 Task: Plan a session to attend the tech conference.
Action: Mouse moved to (89, 127)
Screenshot: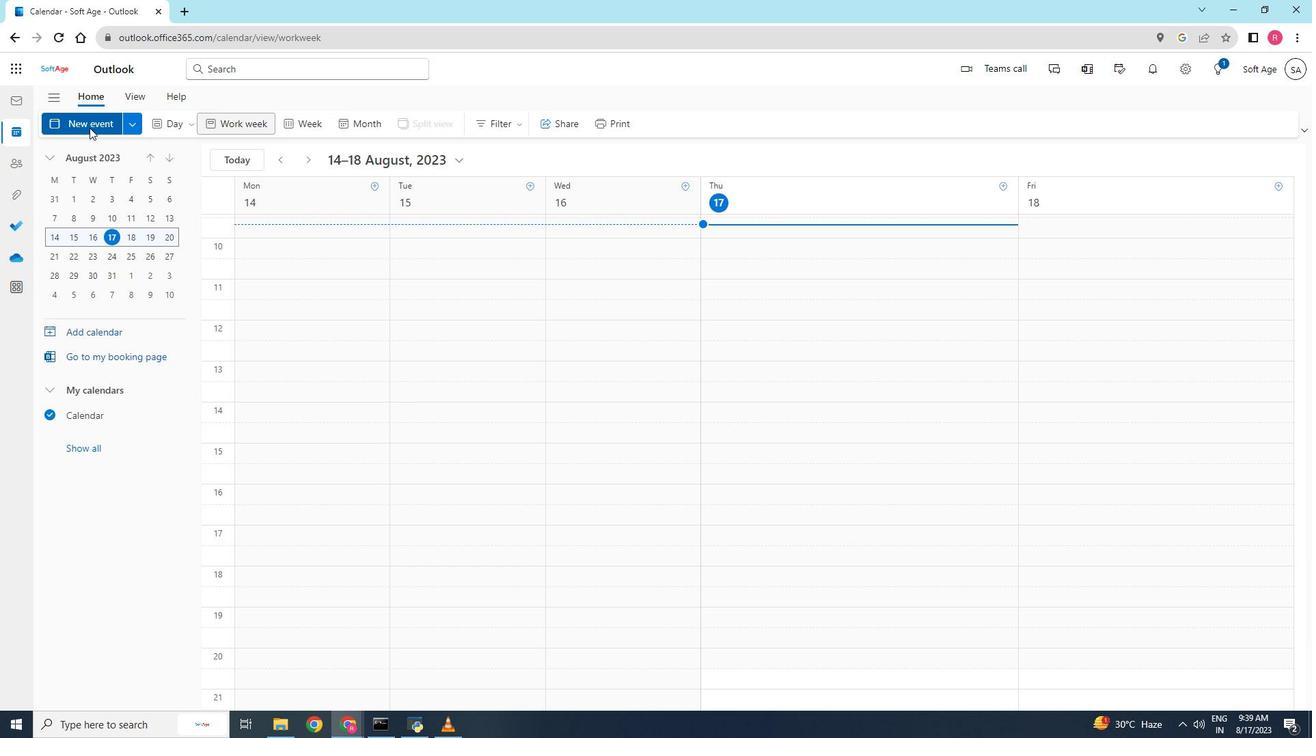 
Action: Mouse pressed left at (89, 127)
Screenshot: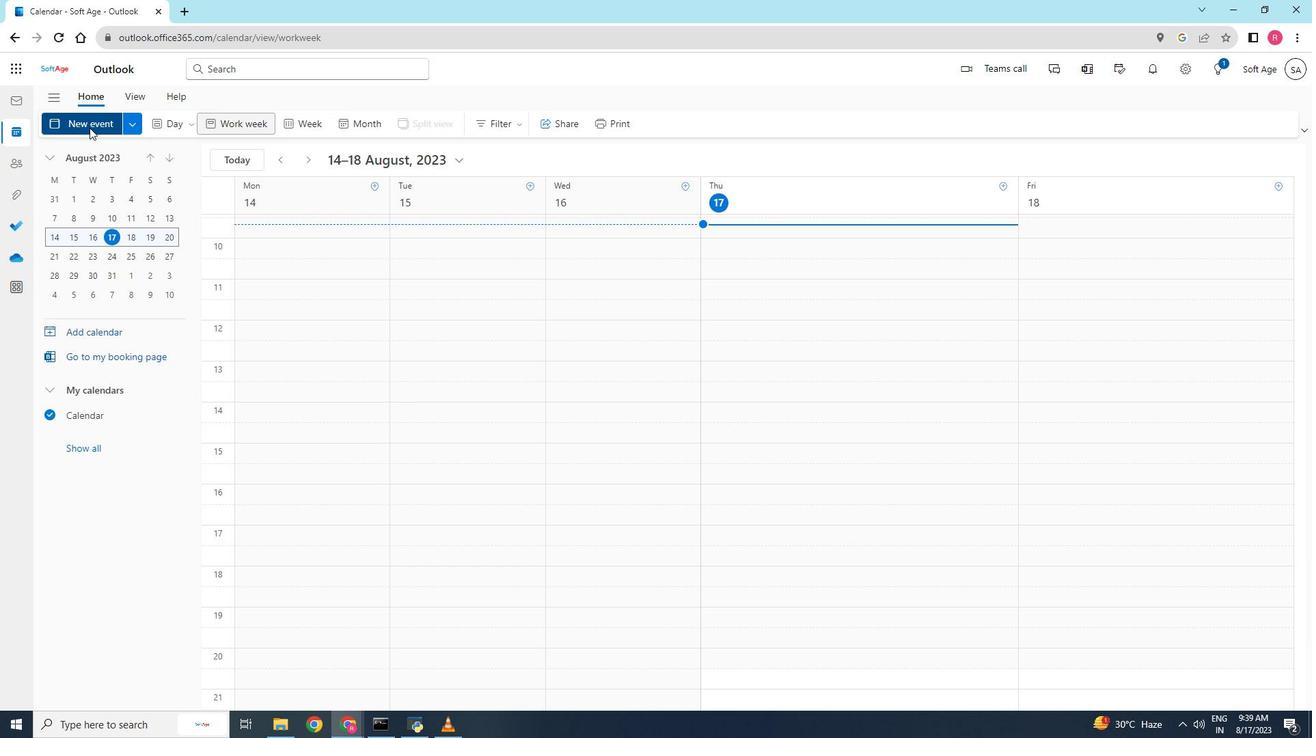 
Action: Mouse moved to (421, 209)
Screenshot: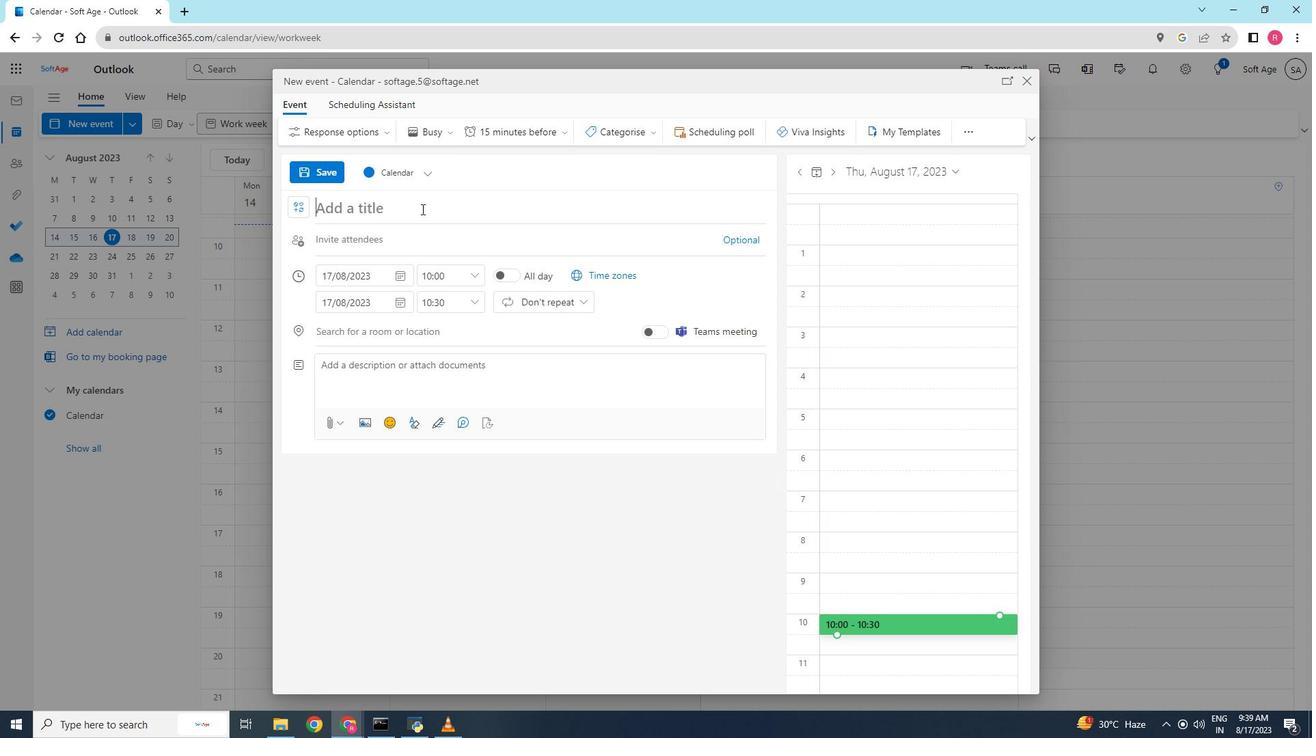 
Action: Mouse pressed left at (421, 209)
Screenshot: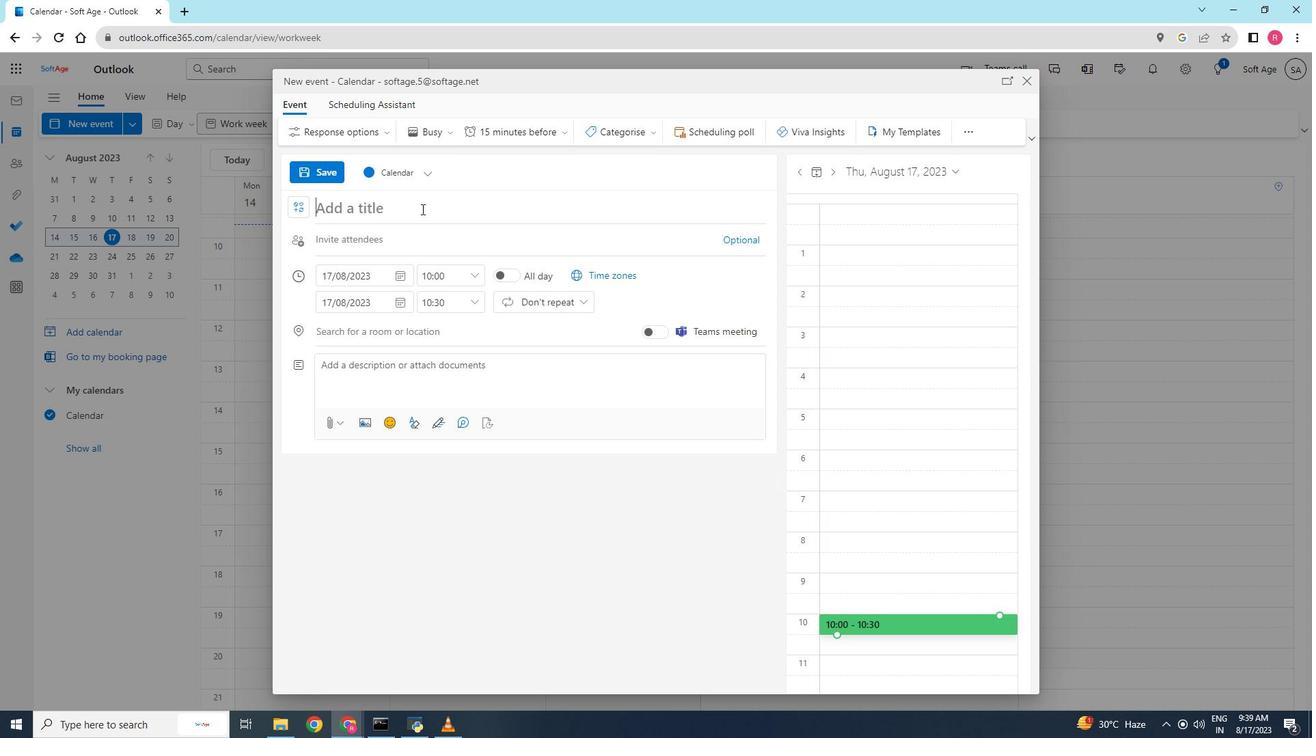 
Action: Key pressed <Key.shift>Tech<Key.space><Key.shift><Key.shift><Key.shift><Key.shift>Conference.
Screenshot: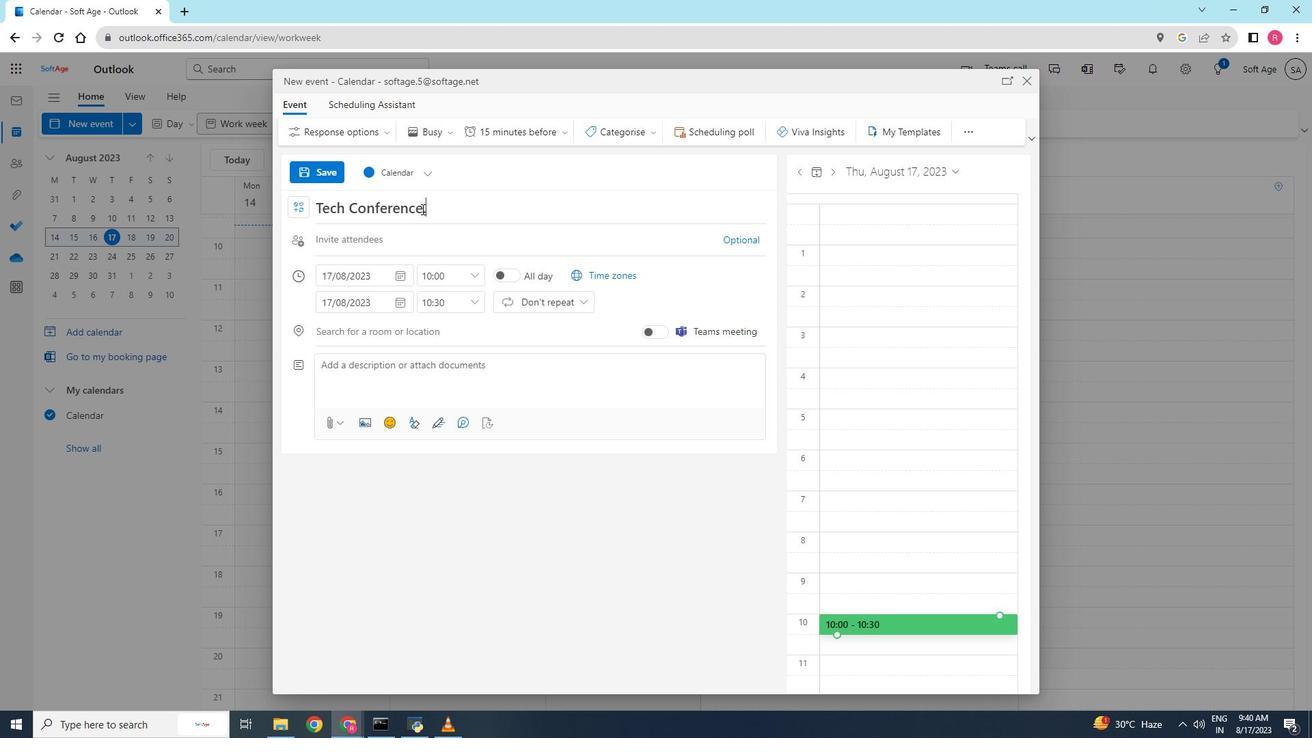 
Action: Mouse moved to (416, 239)
Screenshot: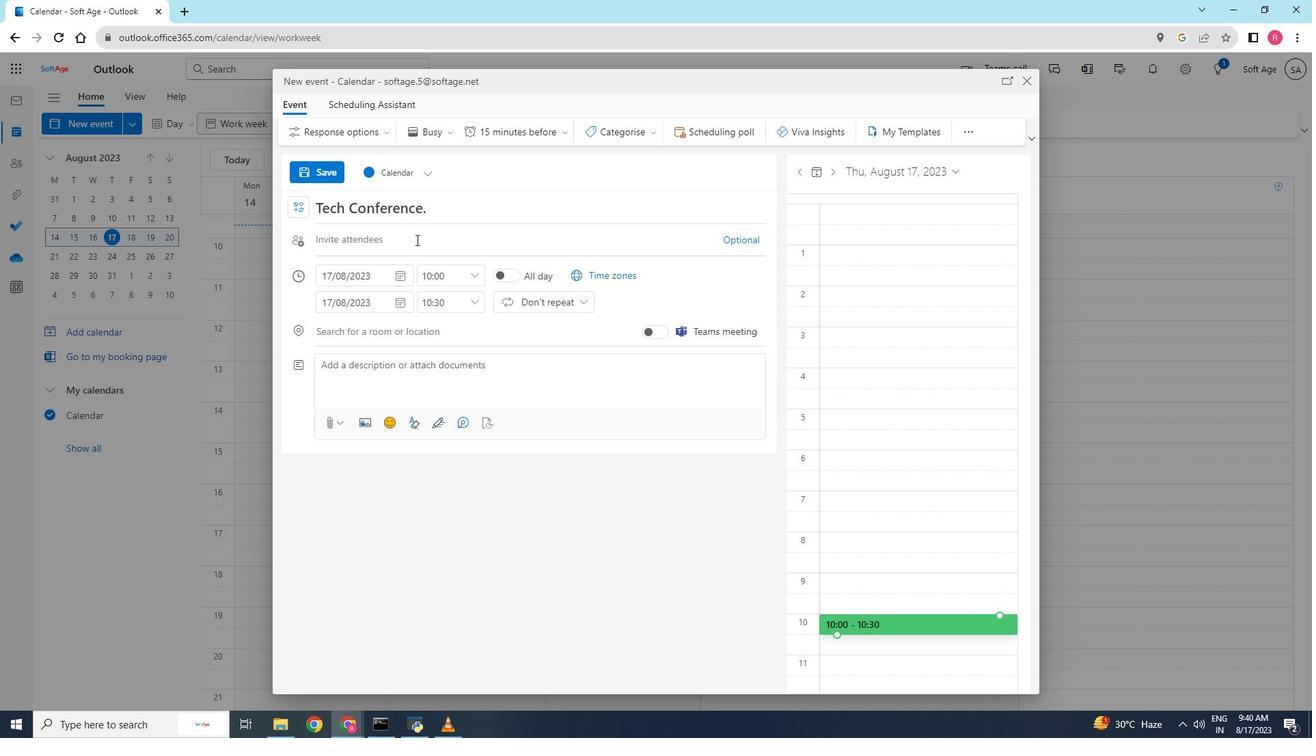 
Action: Mouse pressed left at (416, 239)
Screenshot: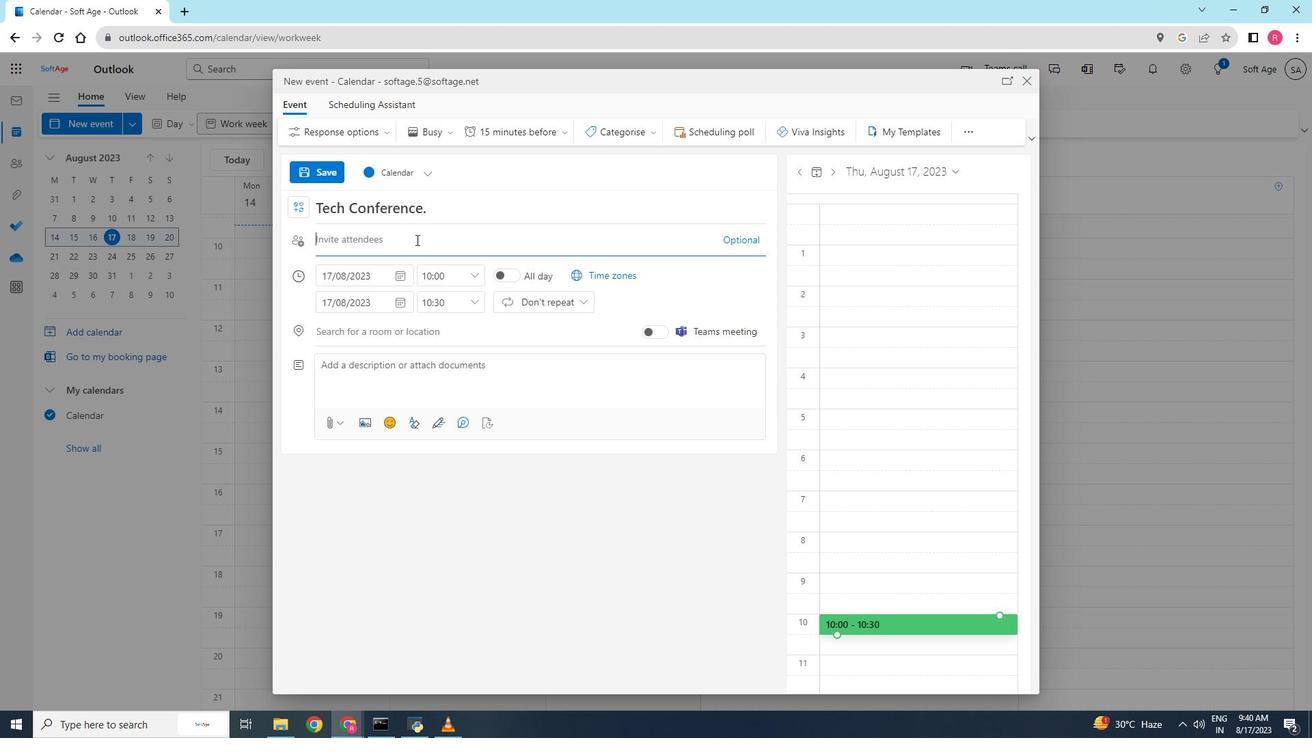 
Action: Mouse moved to (407, 436)
Screenshot: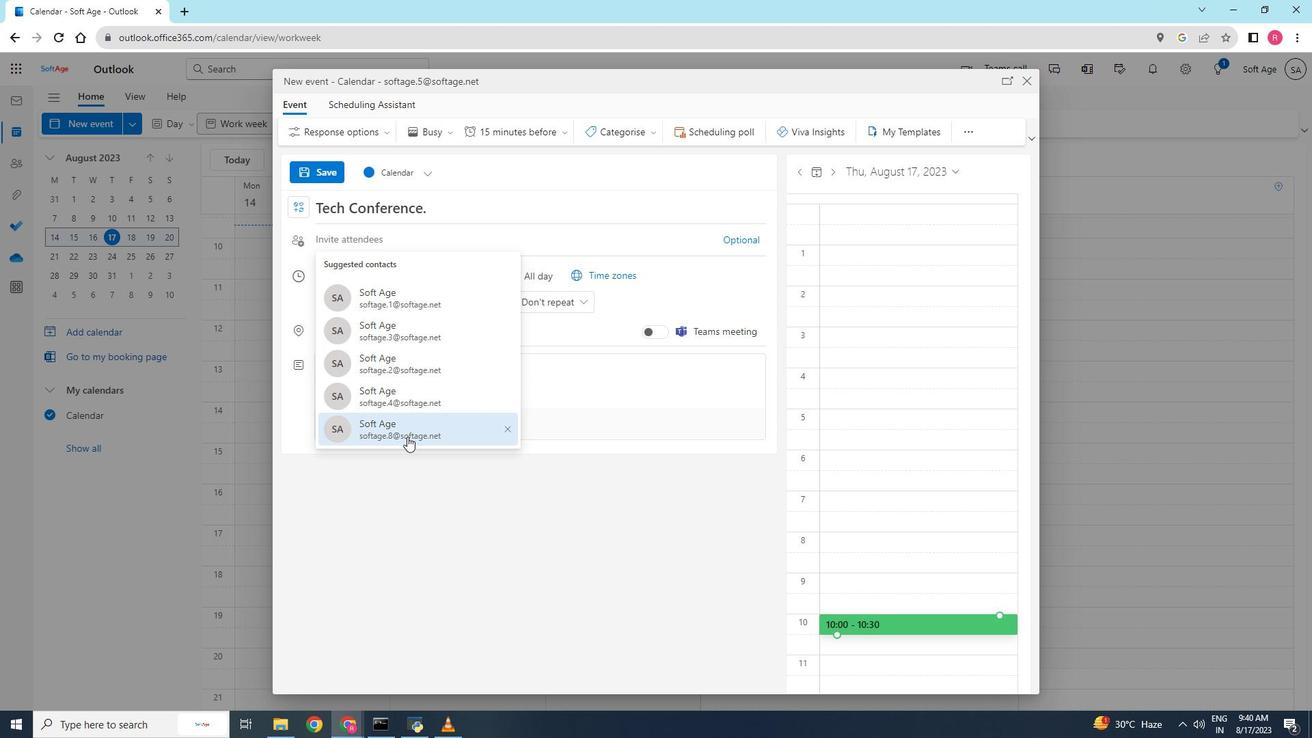 
Action: Mouse pressed left at (407, 436)
Screenshot: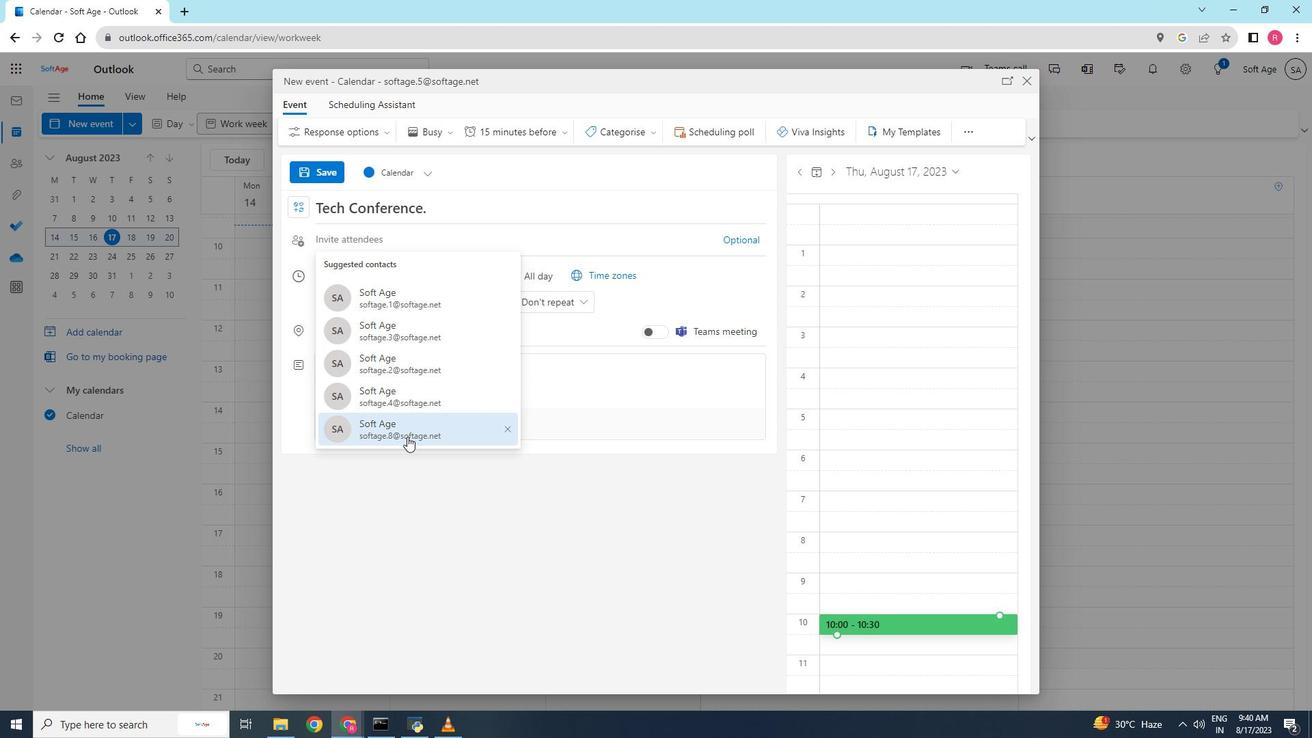 
Action: Mouse moved to (379, 313)
Screenshot: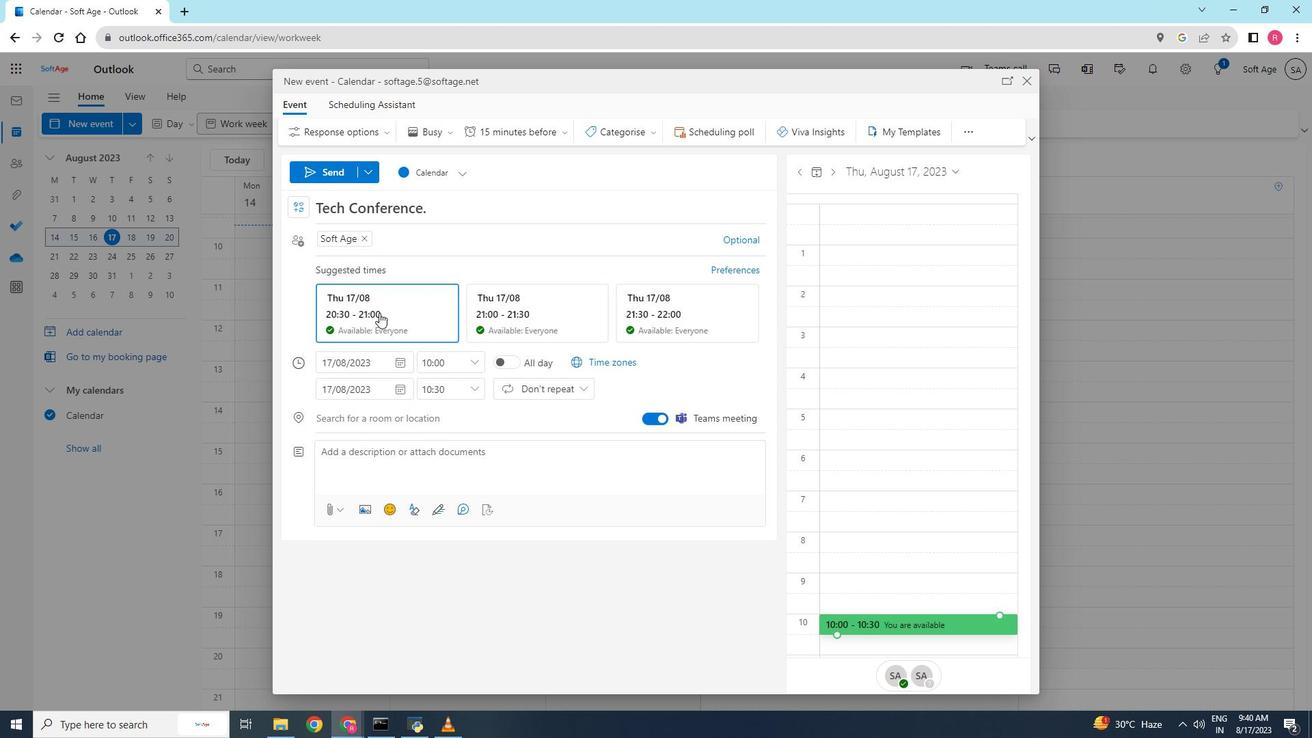 
Action: Mouse pressed left at (379, 313)
Screenshot: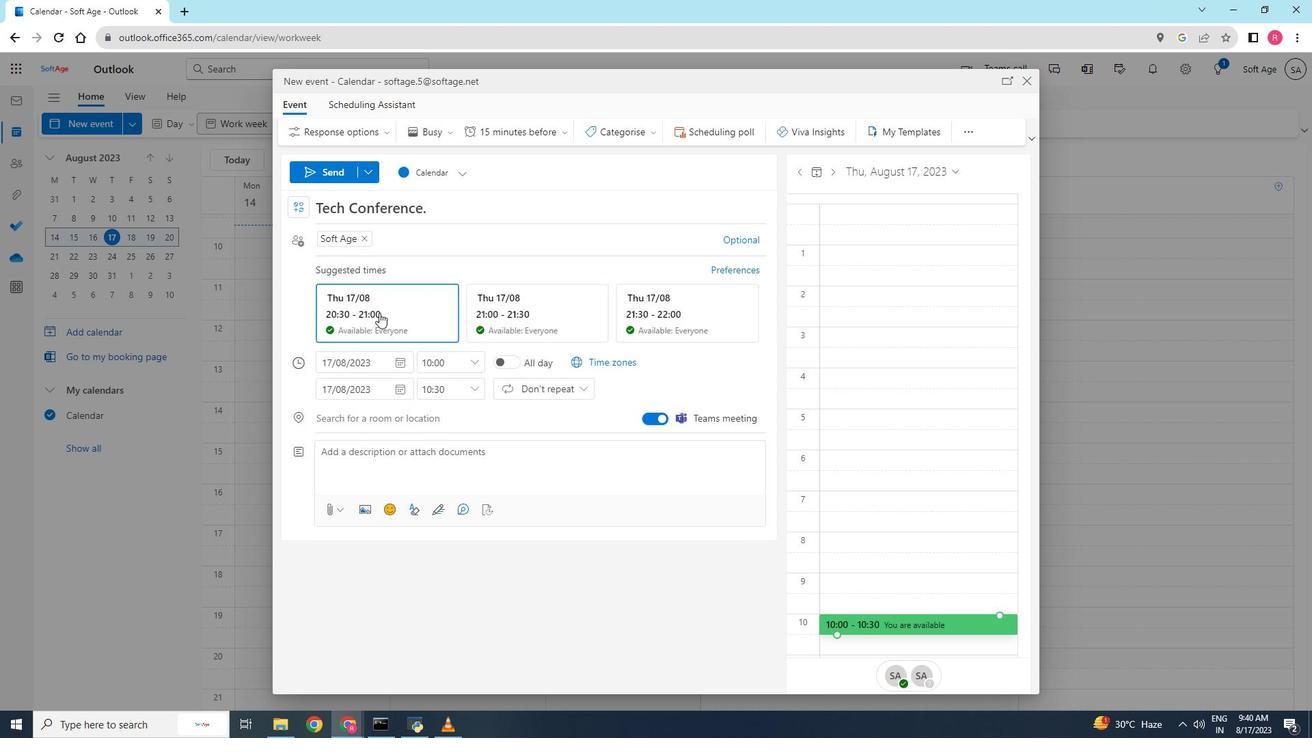 
Action: Mouse moved to (369, 362)
Screenshot: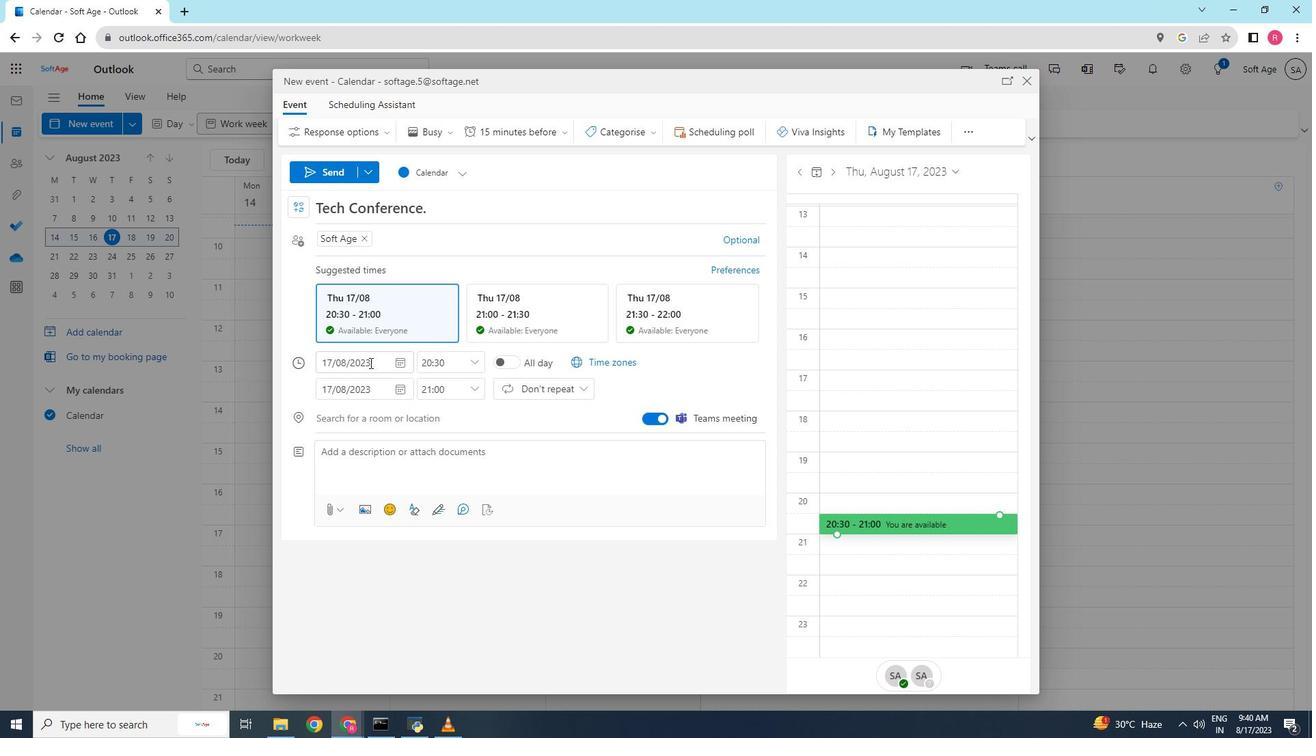 
Action: Mouse pressed left at (369, 362)
Screenshot: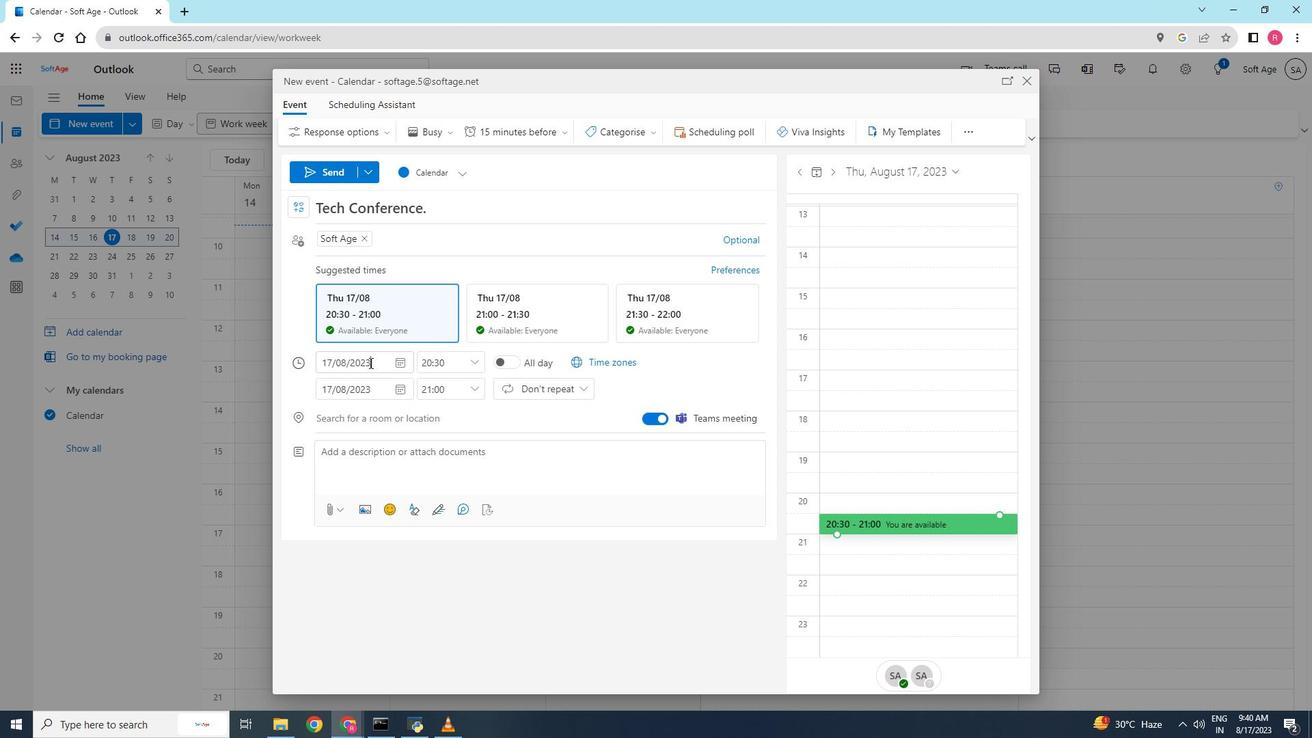 
Action: Mouse moved to (414, 486)
Screenshot: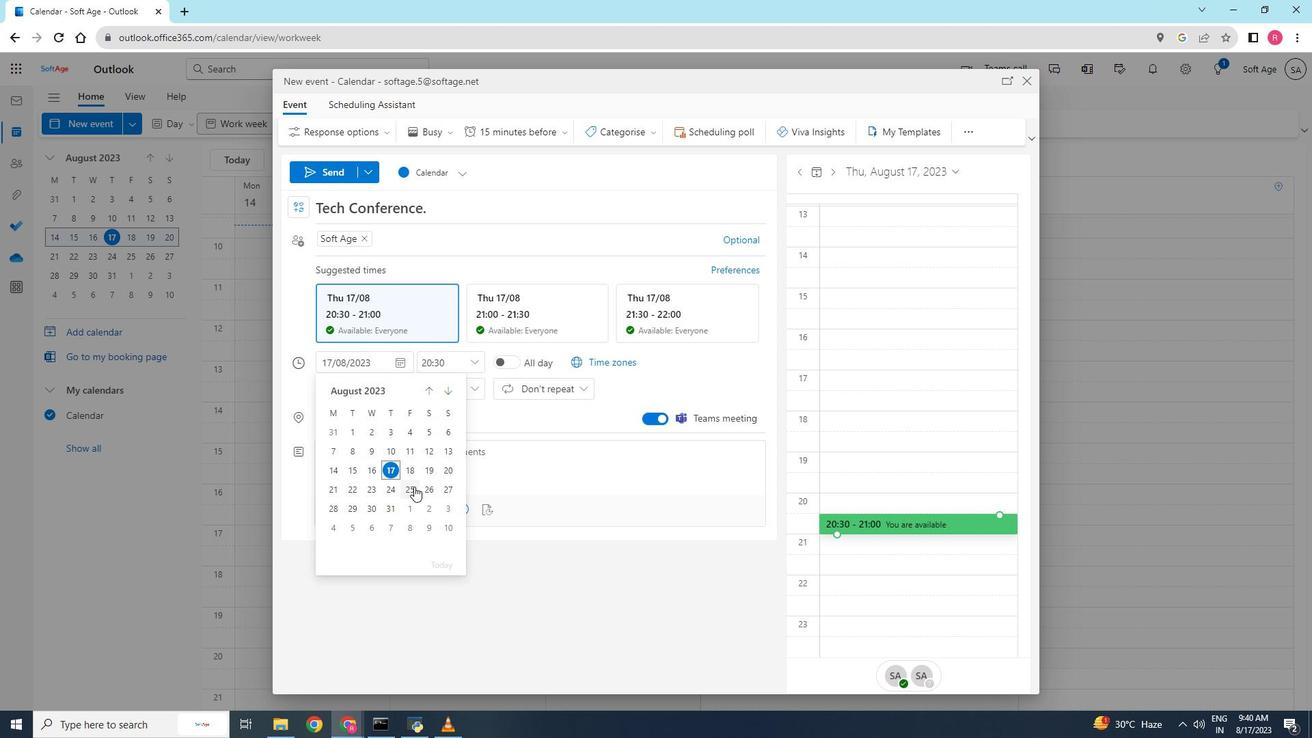 
Action: Mouse pressed left at (414, 486)
Screenshot: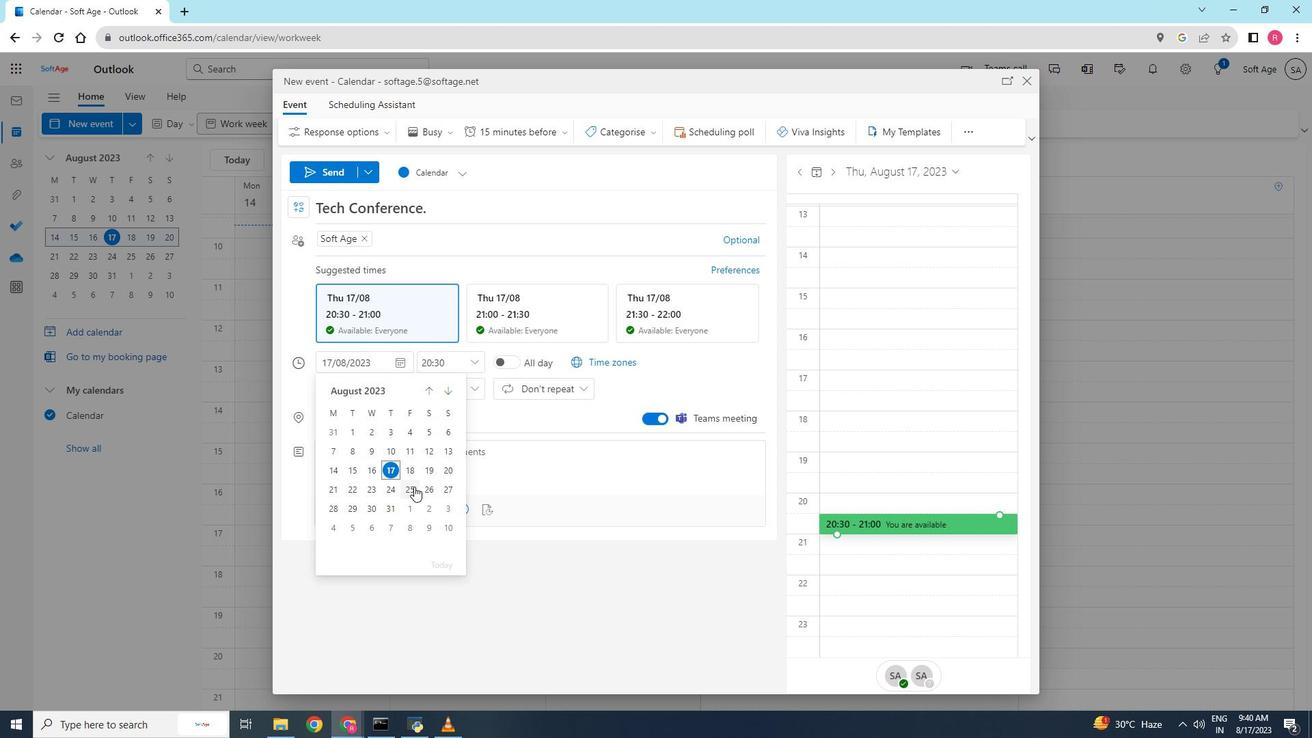 
Action: Mouse moved to (473, 349)
Screenshot: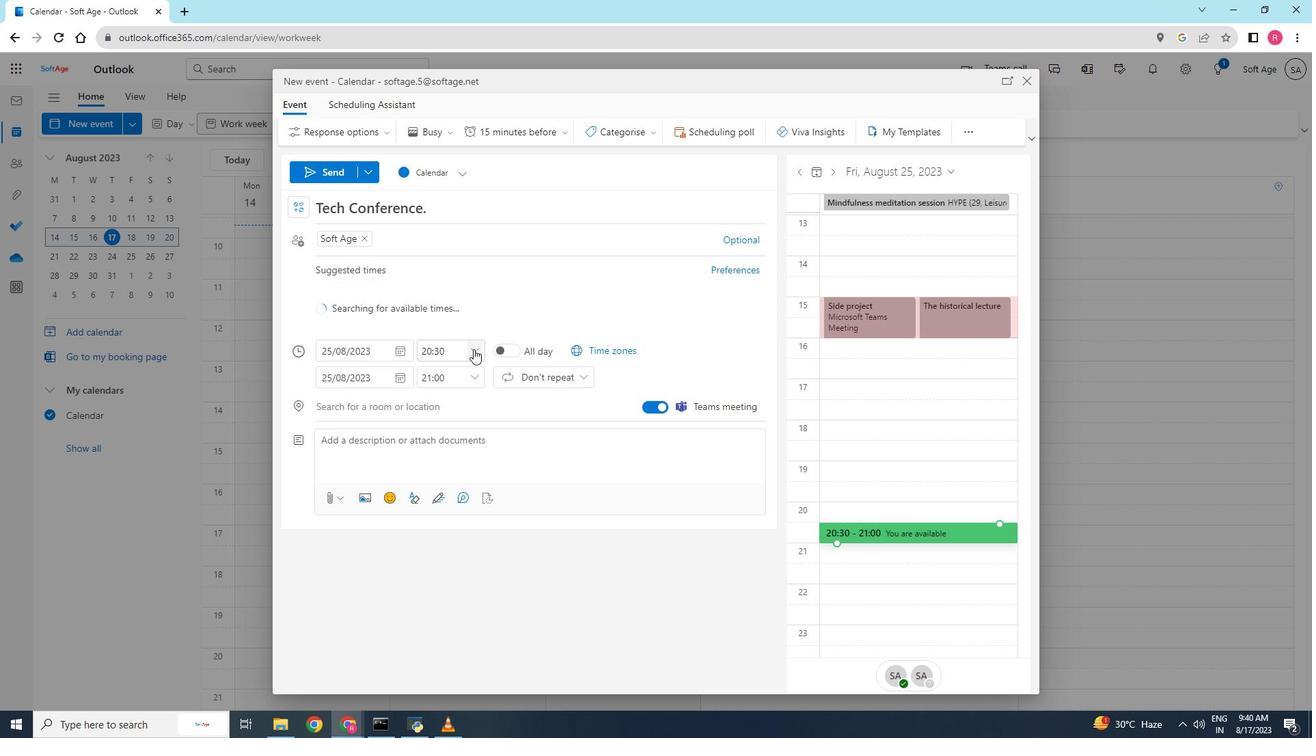 
Action: Mouse pressed left at (473, 349)
Screenshot: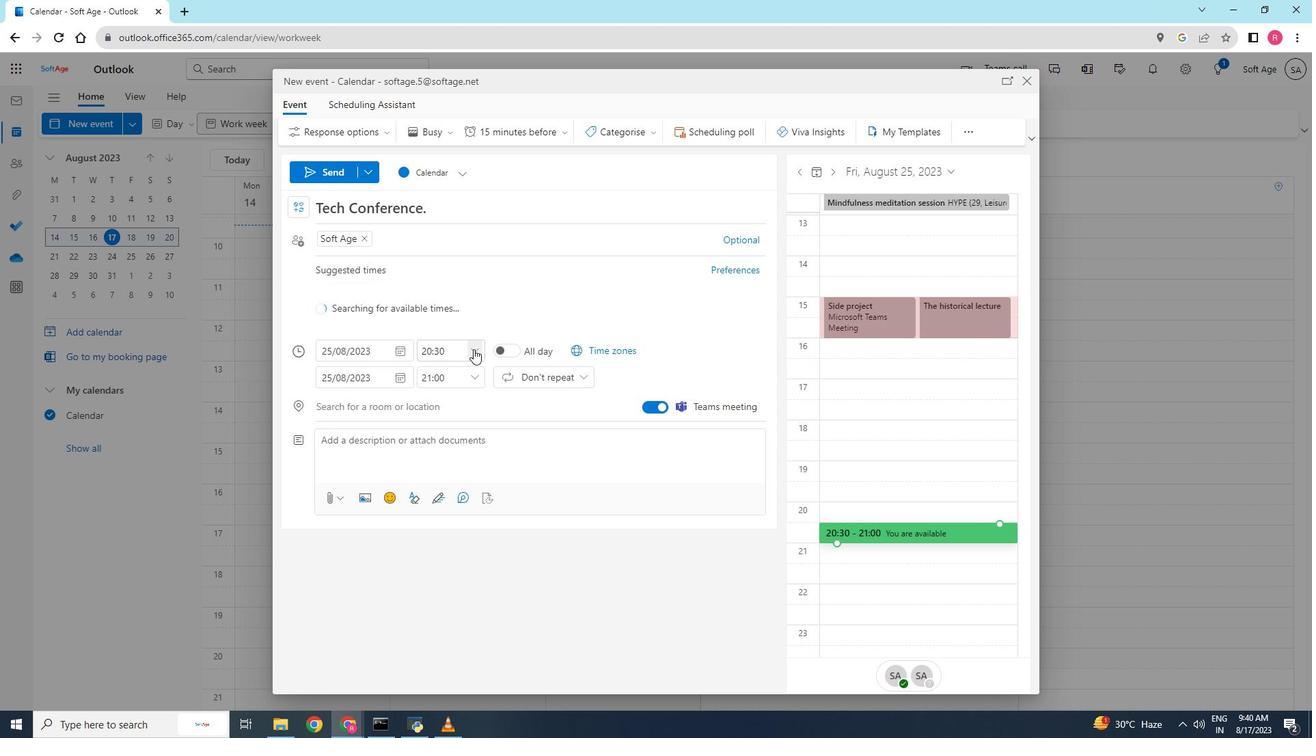 
Action: Mouse moved to (436, 447)
Screenshot: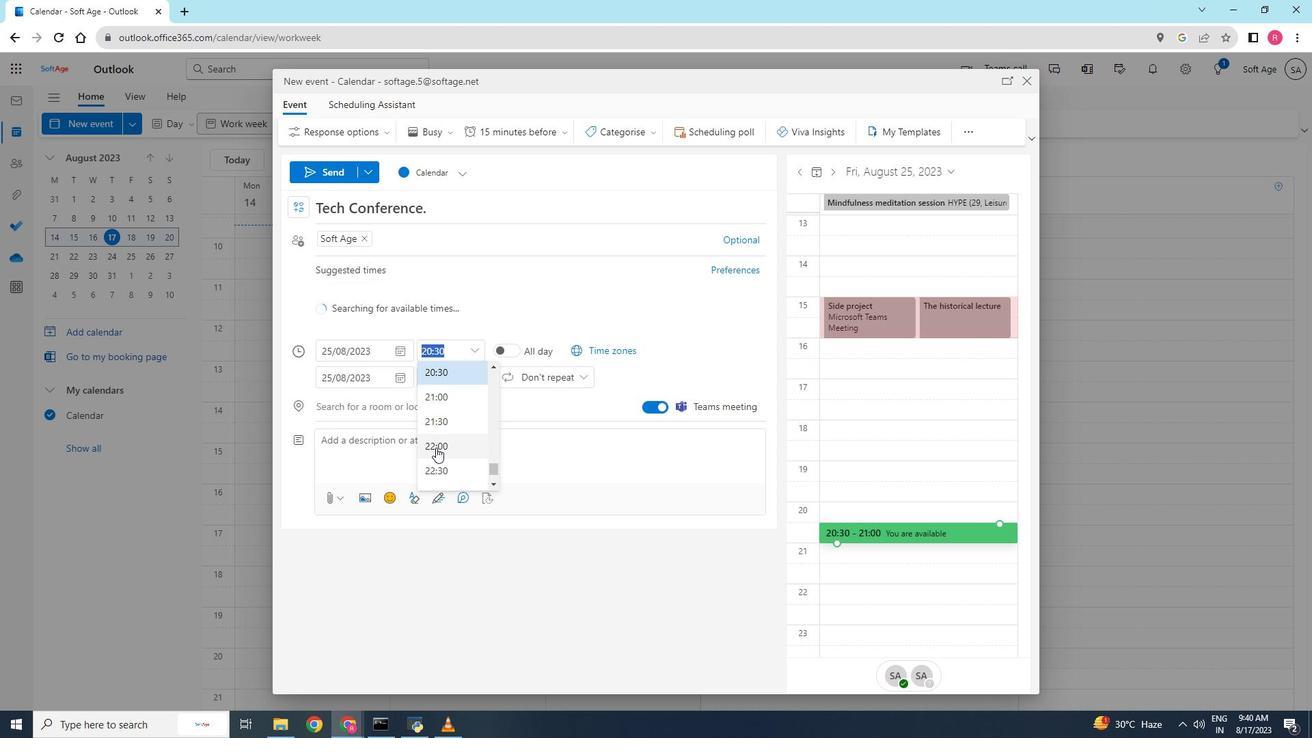 
Action: Mouse pressed left at (436, 447)
Screenshot: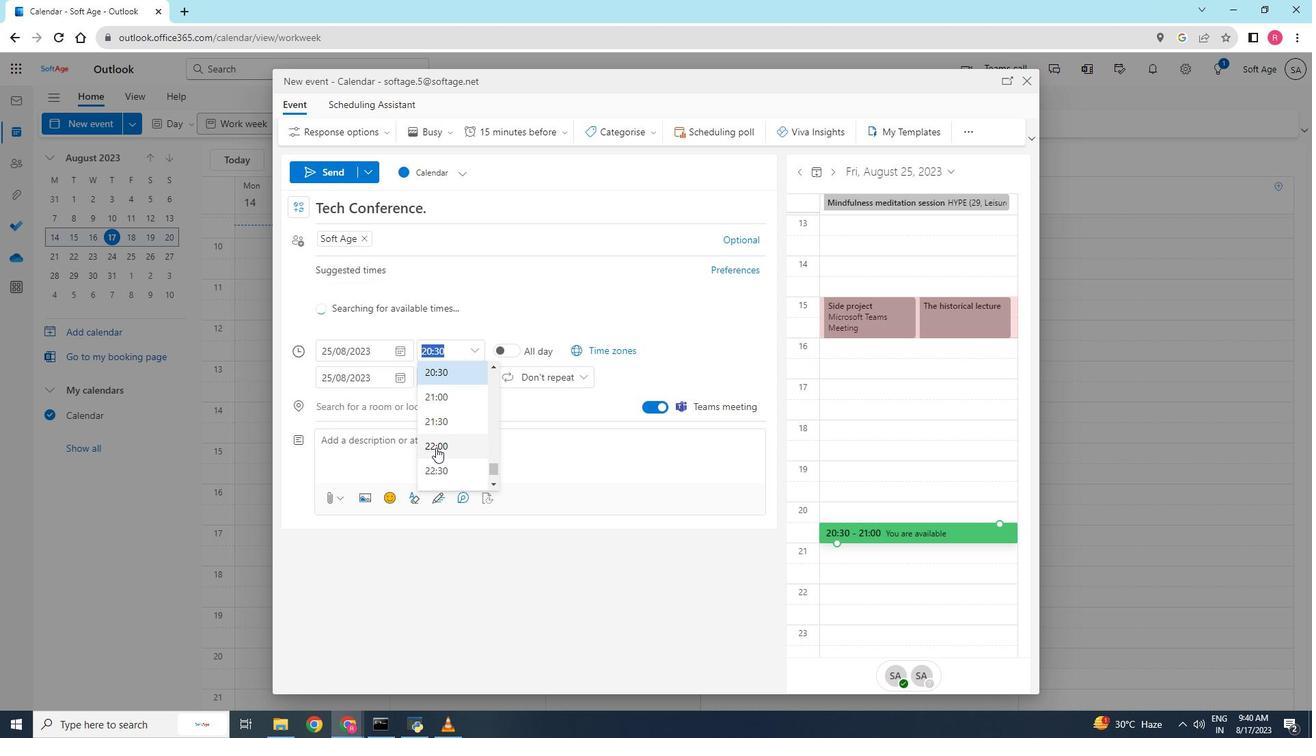 
Action: Mouse moved to (369, 382)
Screenshot: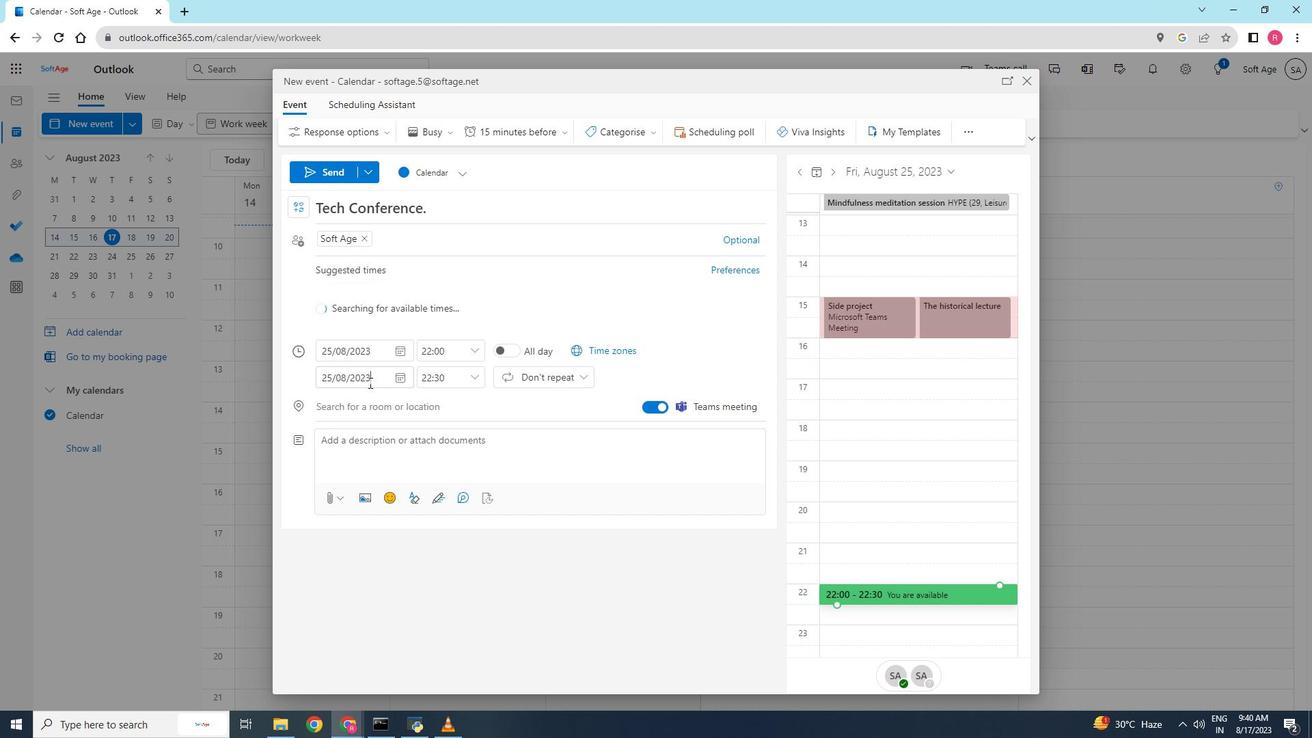 
Action: Mouse pressed left at (369, 382)
Screenshot: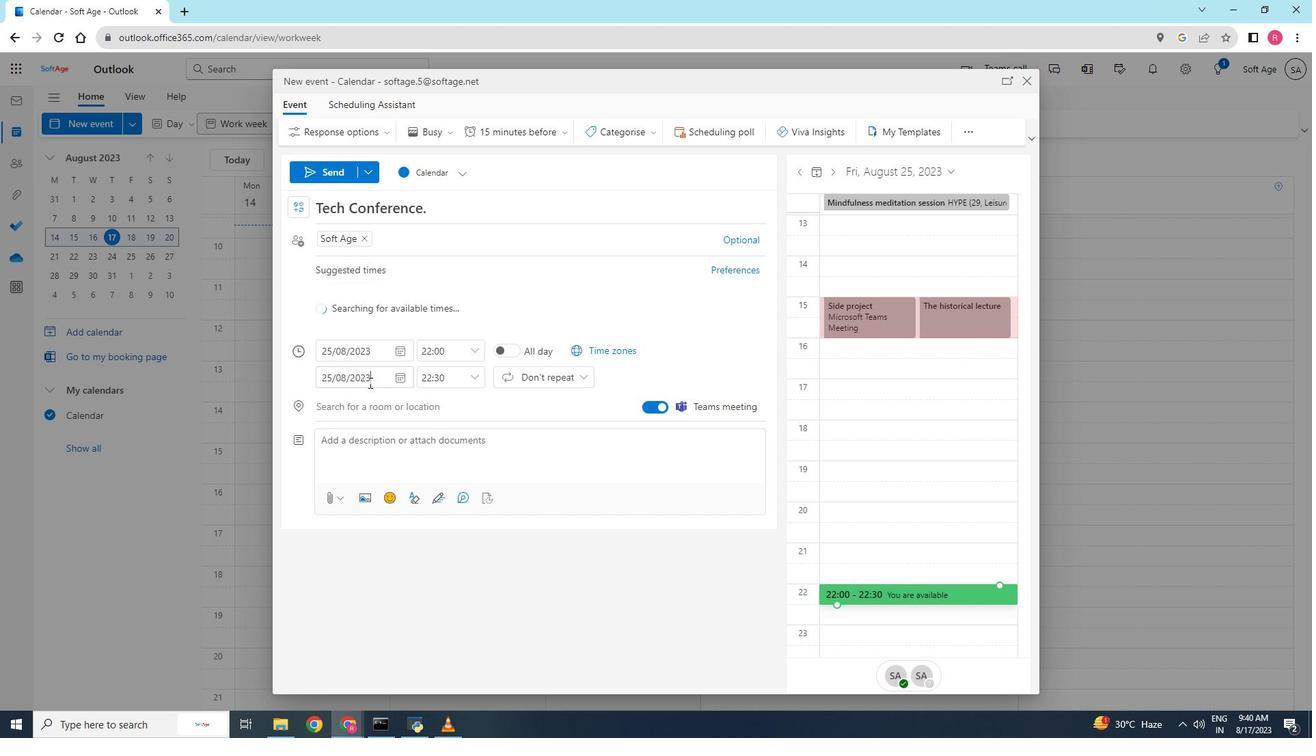 
Action: Mouse moved to (377, 522)
Screenshot: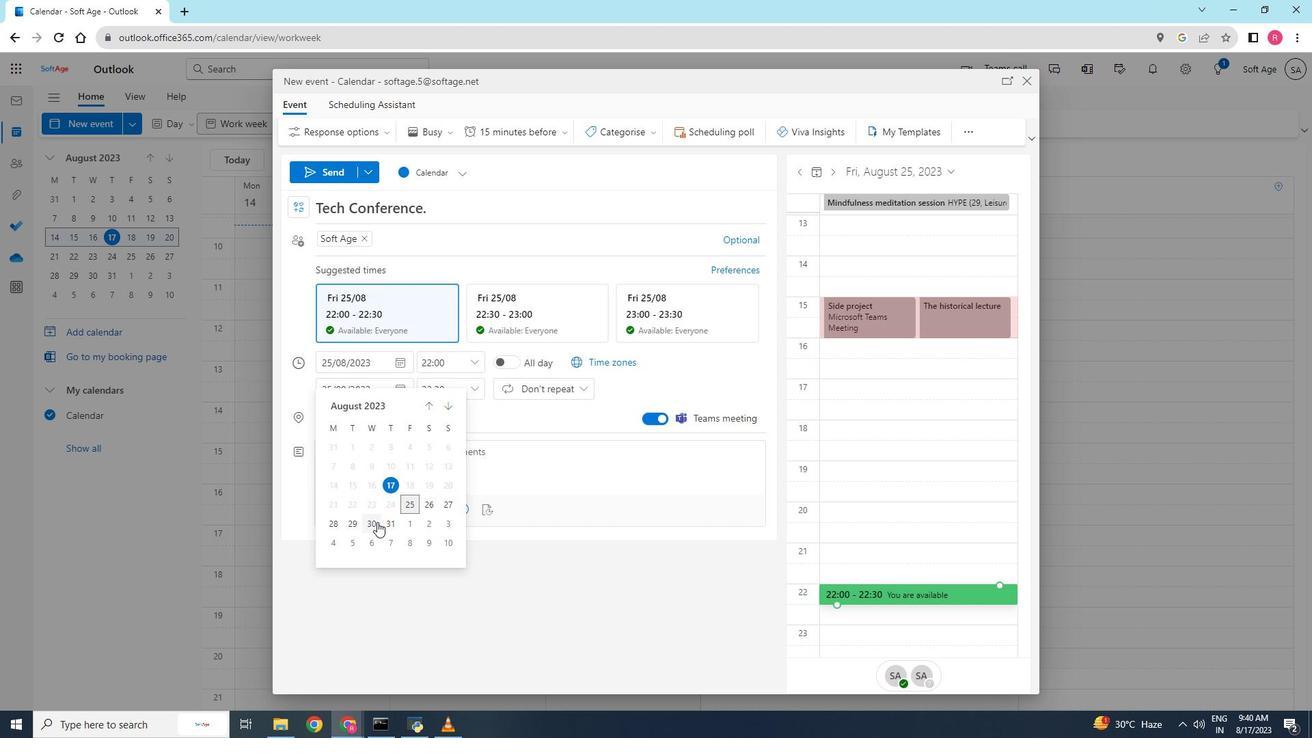 
Action: Mouse pressed left at (377, 522)
Screenshot: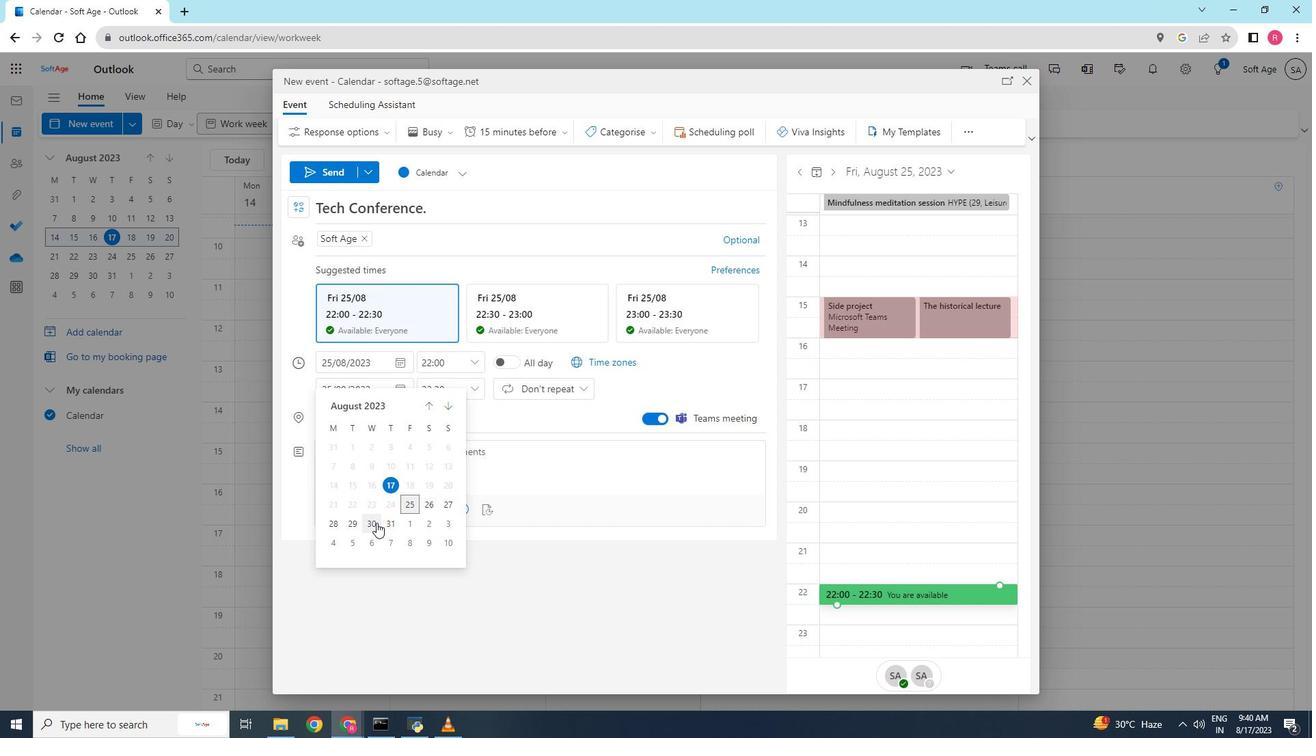 
Action: Mouse moved to (467, 379)
Screenshot: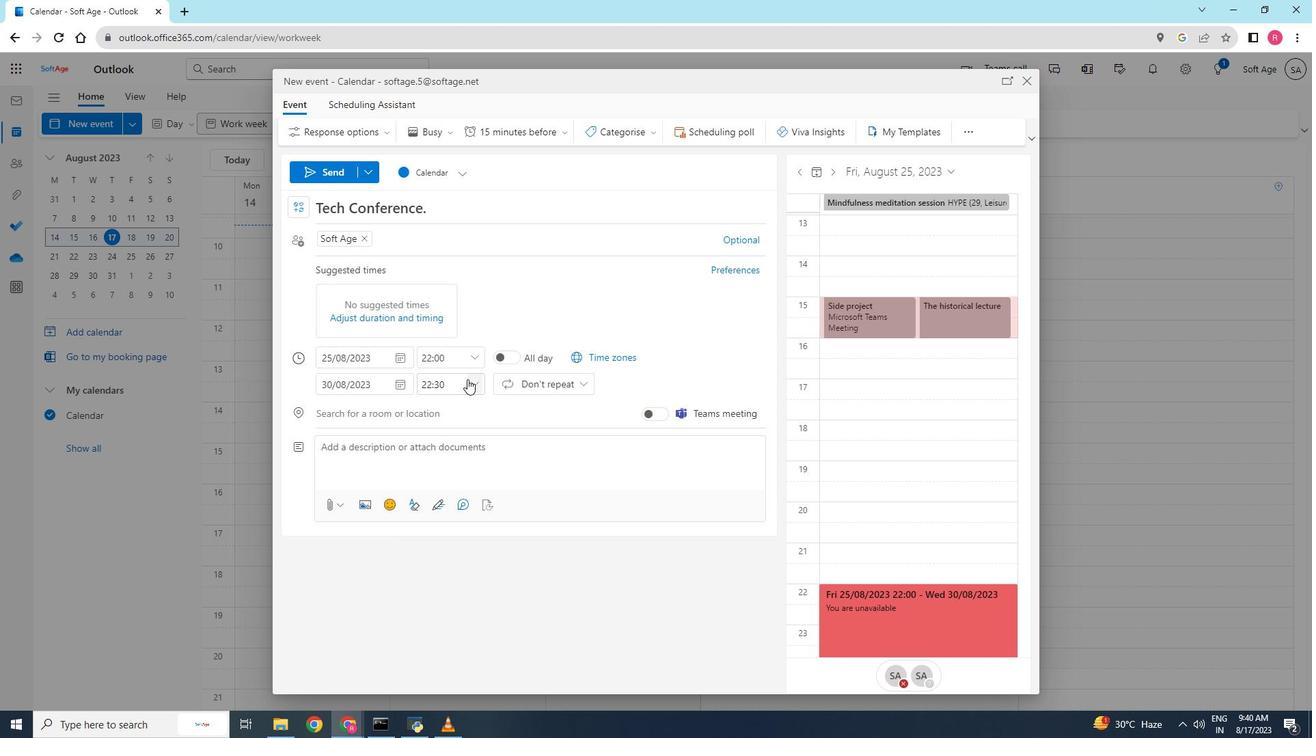 
Action: Mouse pressed left at (467, 379)
Screenshot: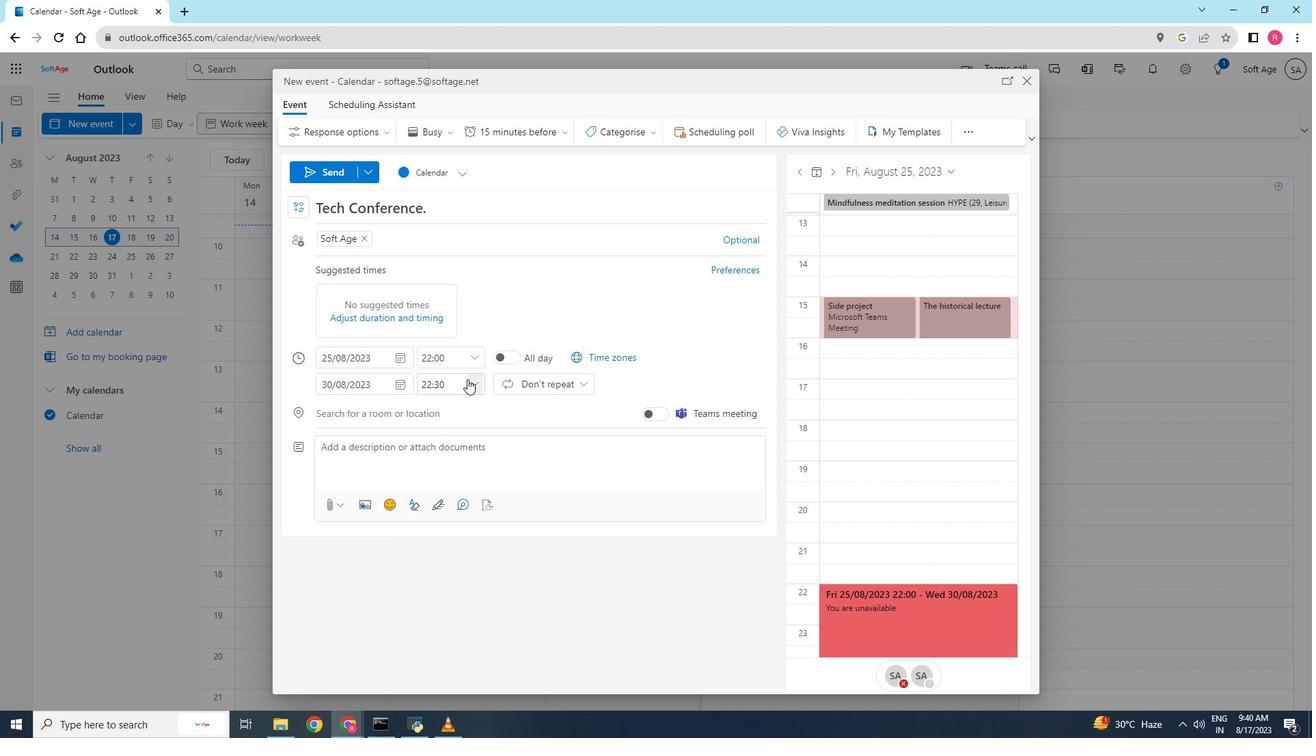 
Action: Mouse moved to (436, 517)
Screenshot: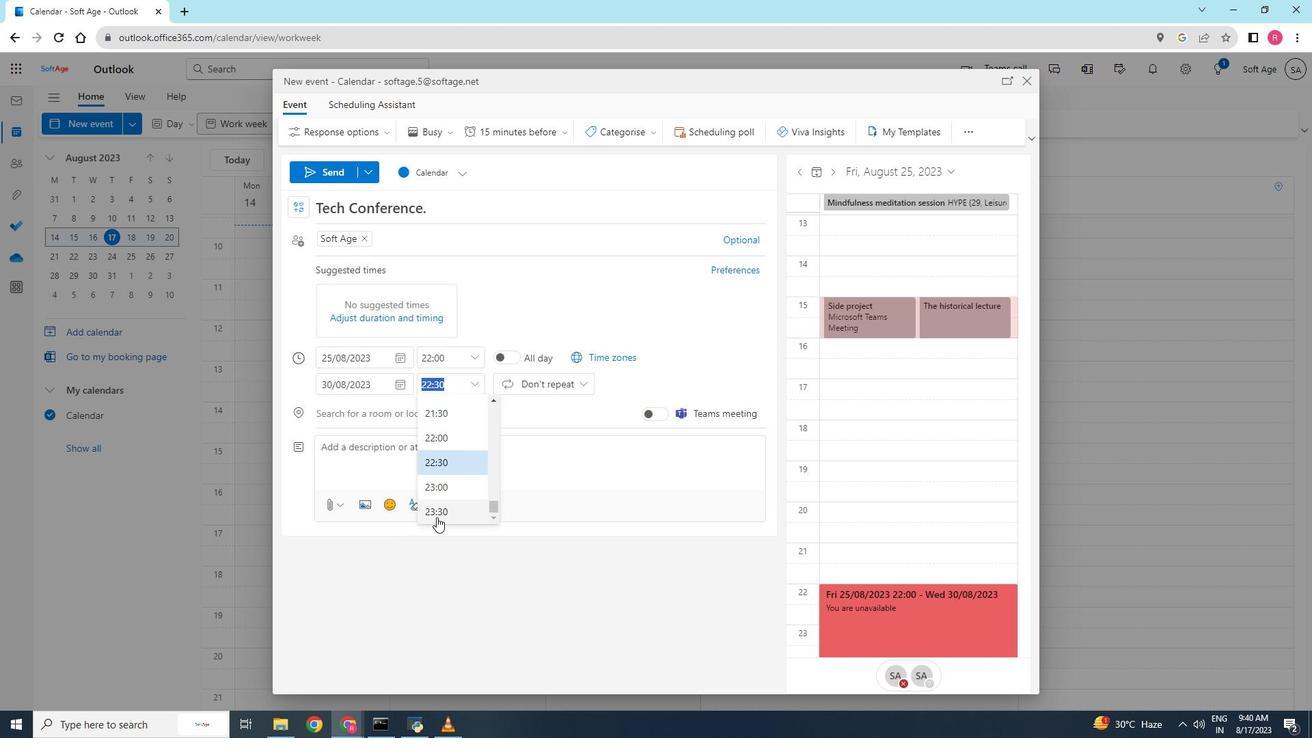 
Action: Mouse pressed left at (436, 517)
Screenshot: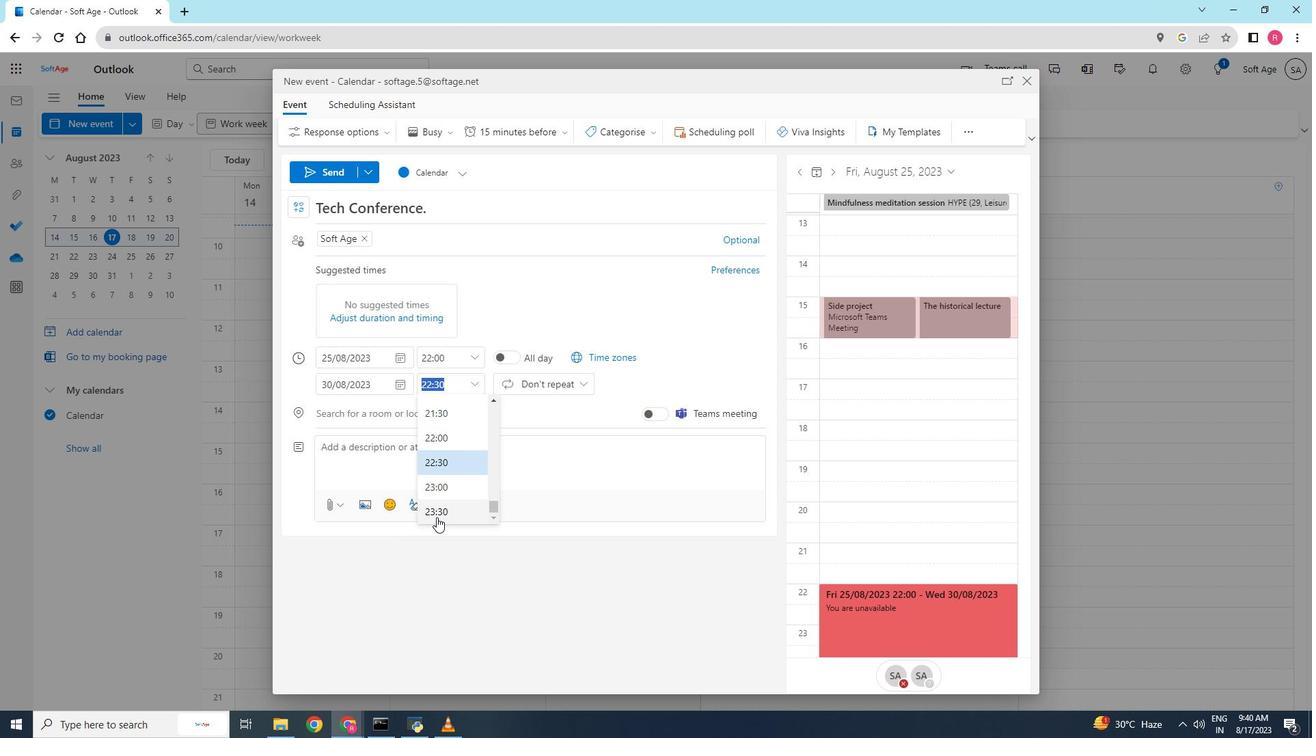 
Action: Mouse moved to (575, 383)
Screenshot: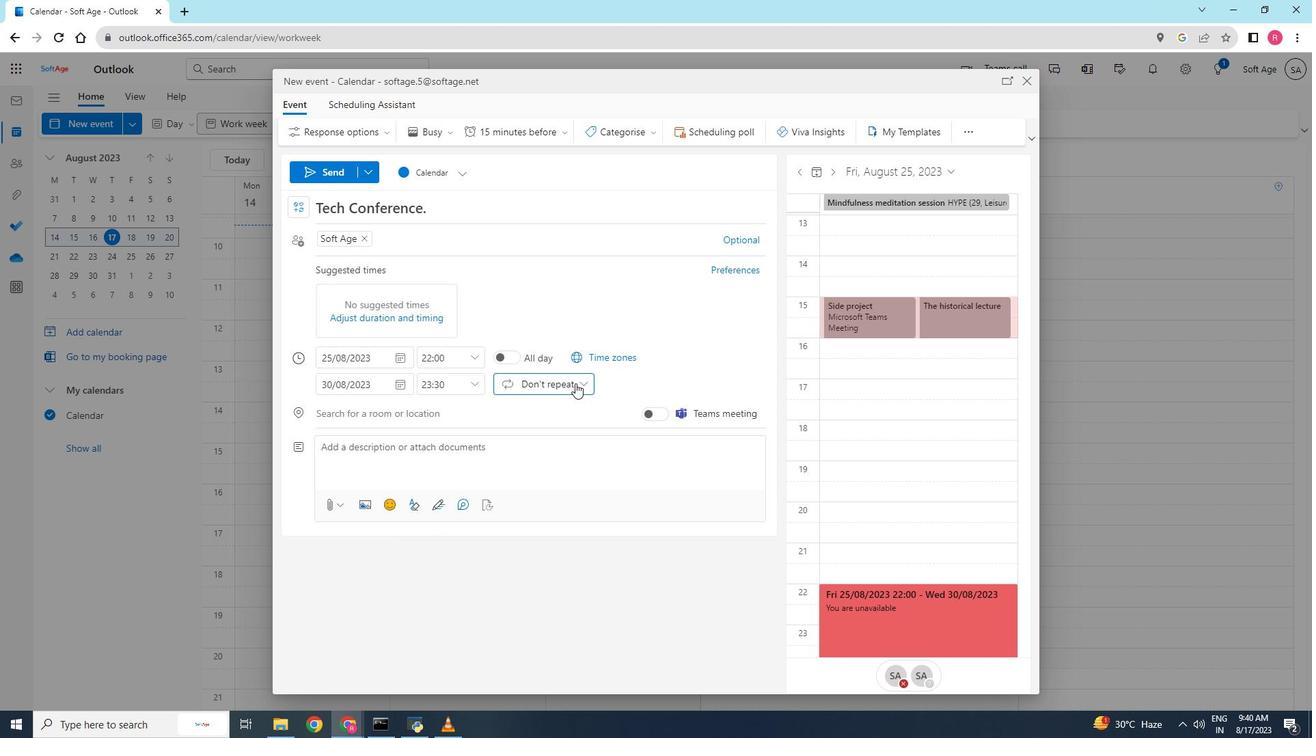 
Action: Mouse pressed left at (575, 383)
Screenshot: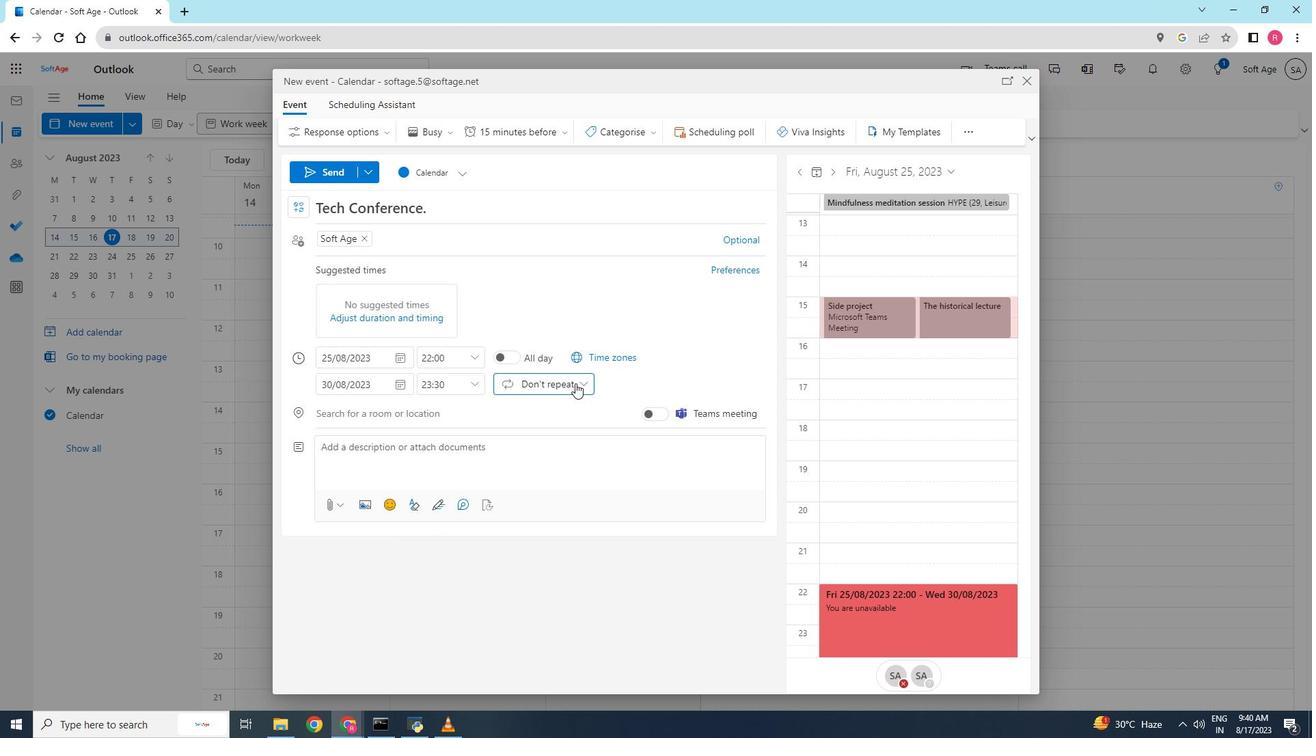 
Action: Mouse moved to (542, 482)
Screenshot: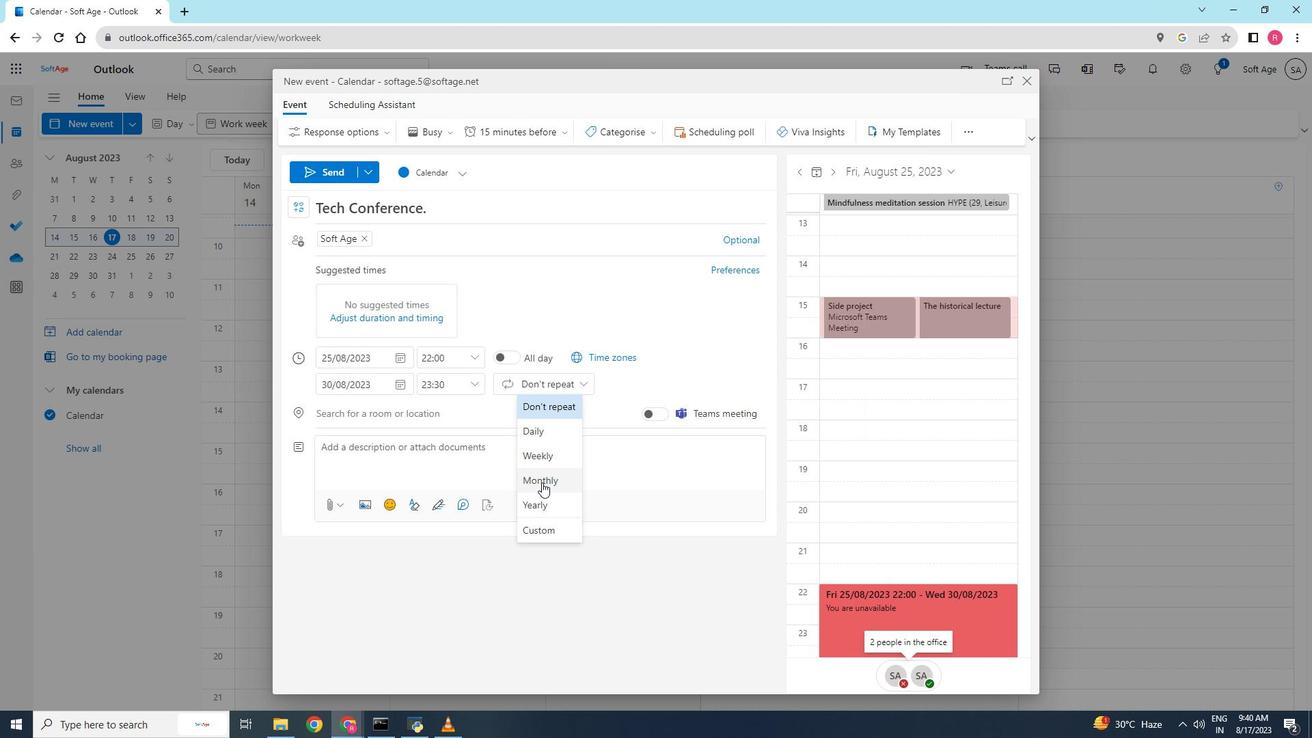 
Action: Mouse pressed left at (542, 482)
Screenshot: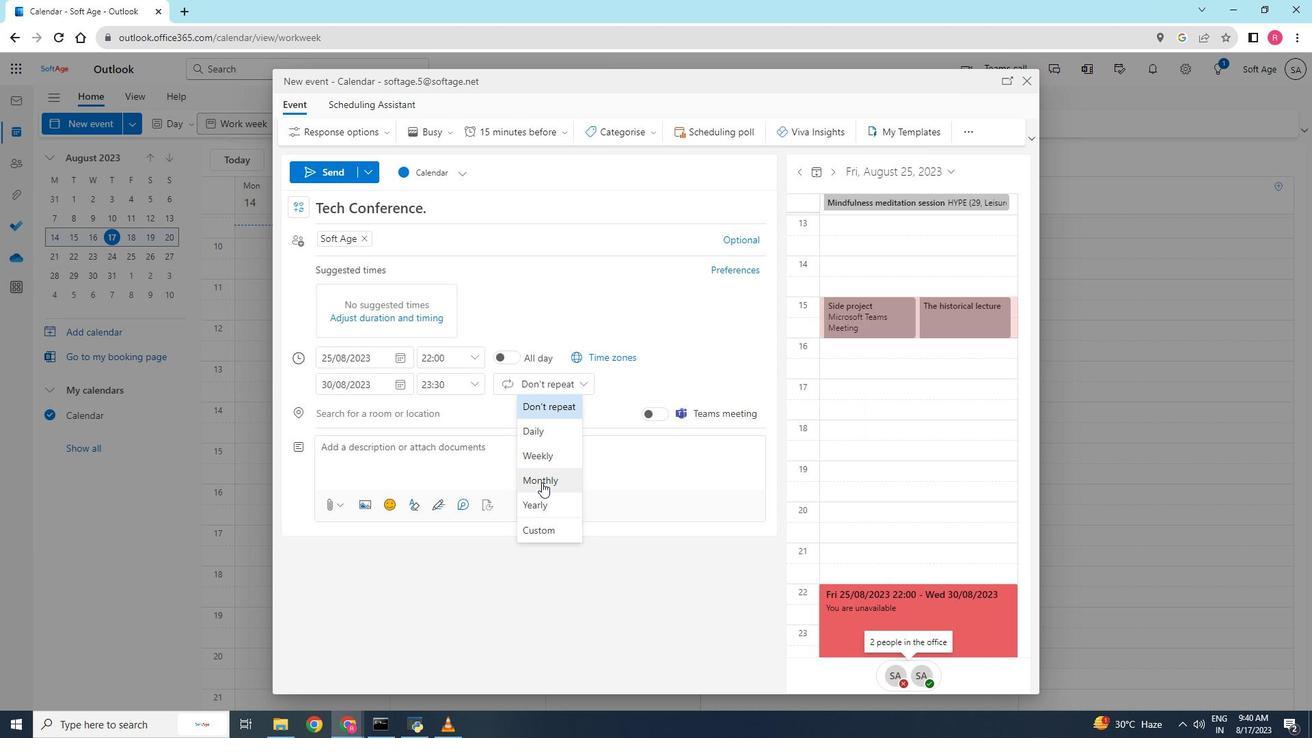 
Action: Mouse moved to (688, 501)
Screenshot: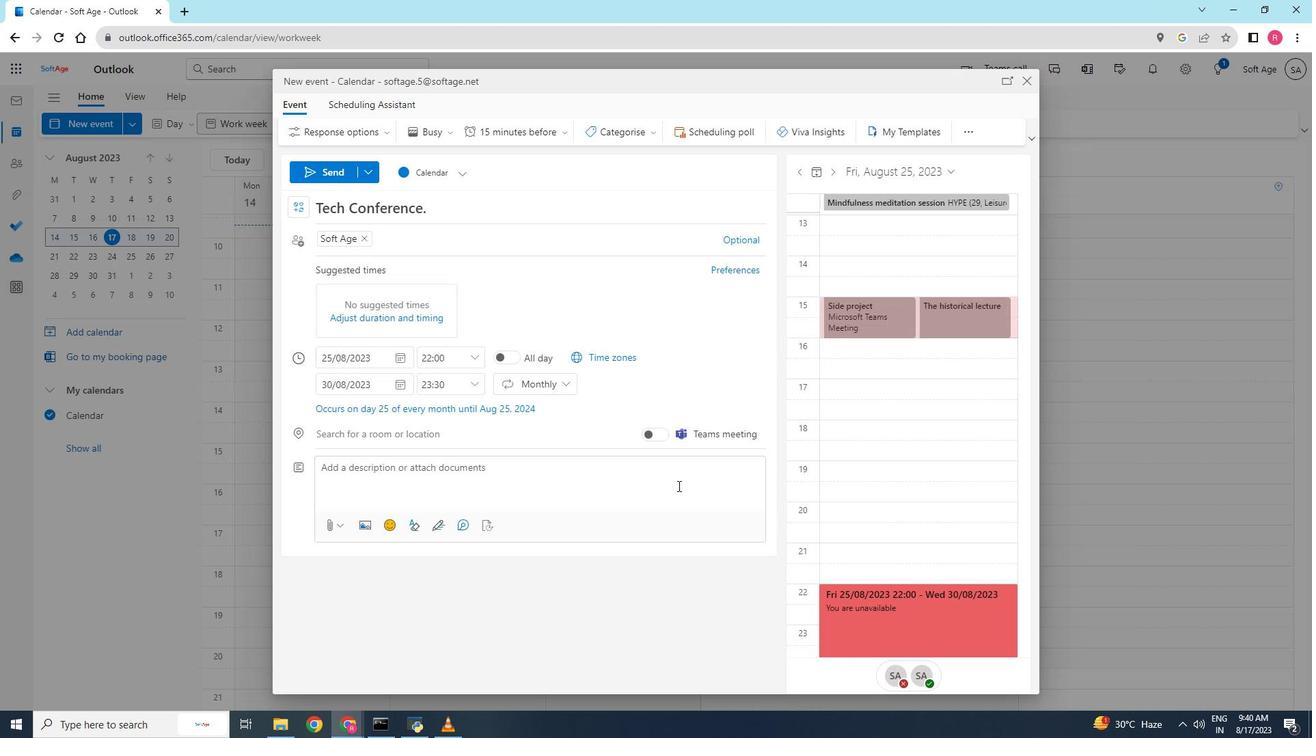 
Action: Mouse pressed left at (689, 501)
Screenshot: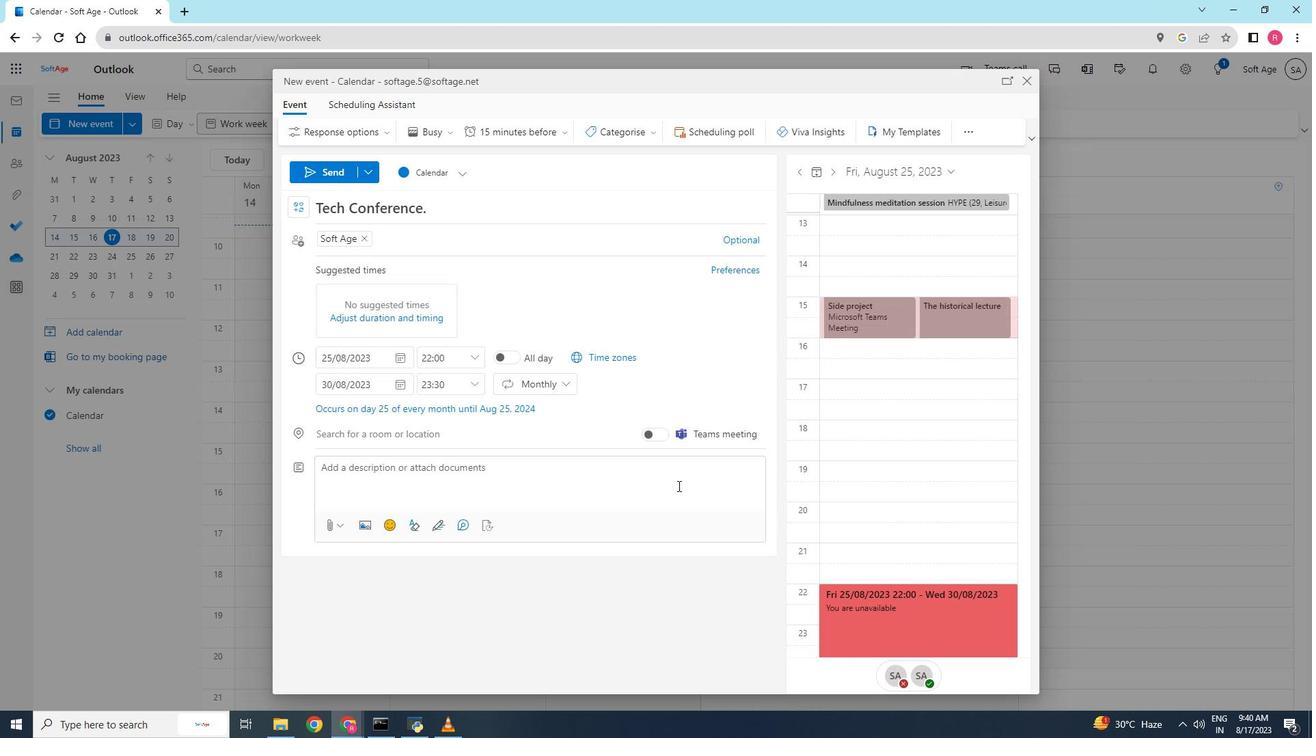 
Action: Mouse moved to (401, 435)
Screenshot: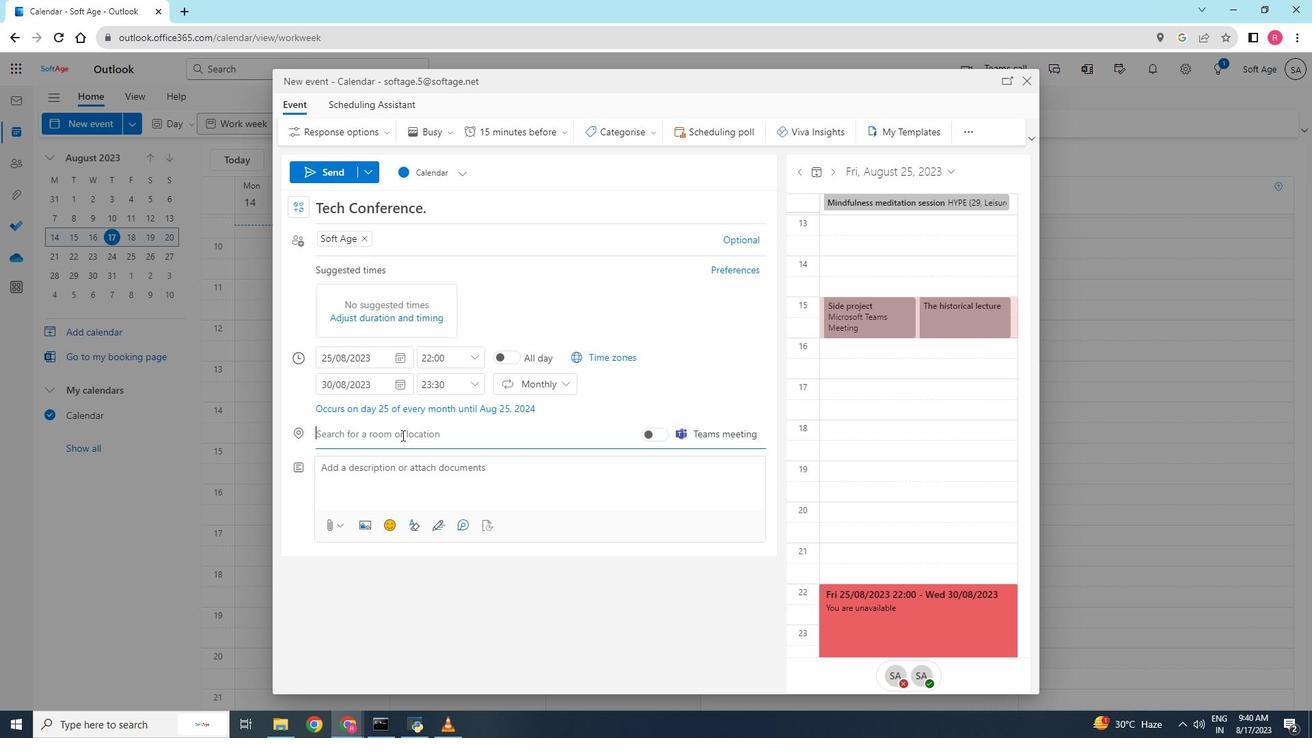 
Action: Mouse pressed left at (401, 435)
Screenshot: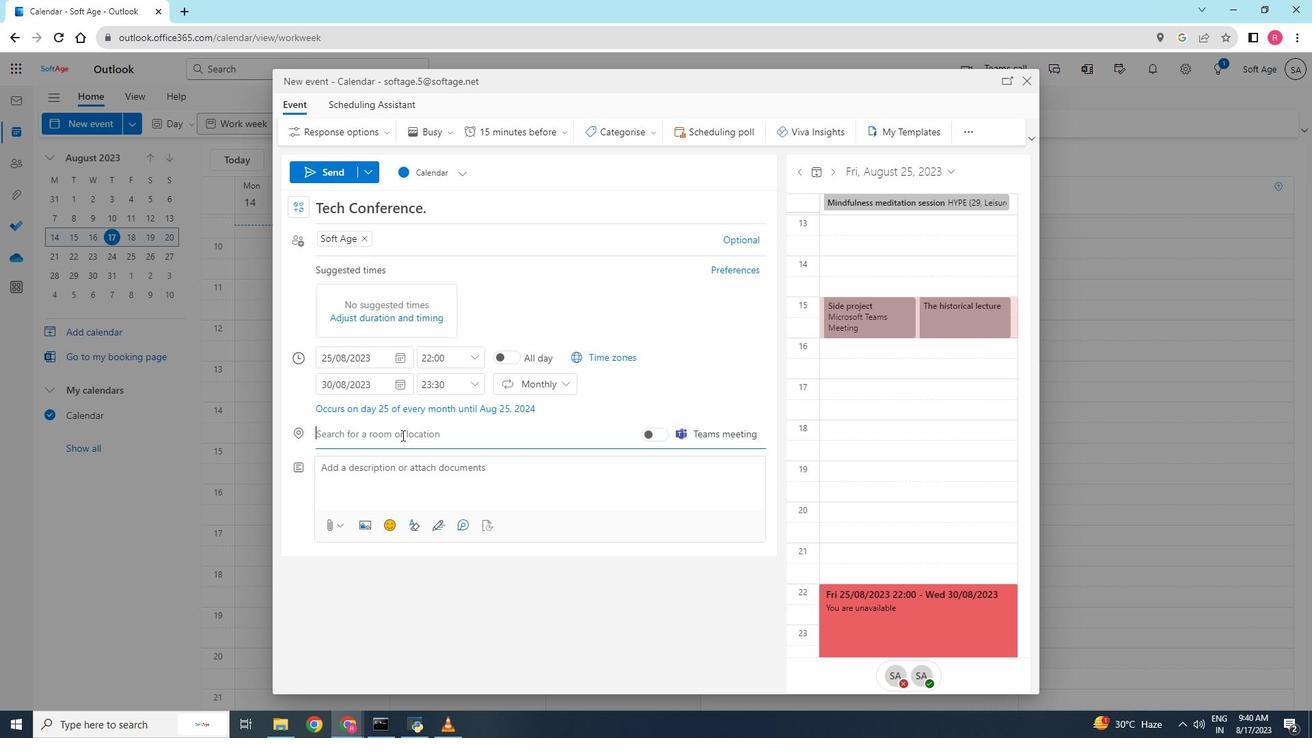
Action: Key pressed <Key.shift>Softage
Screenshot: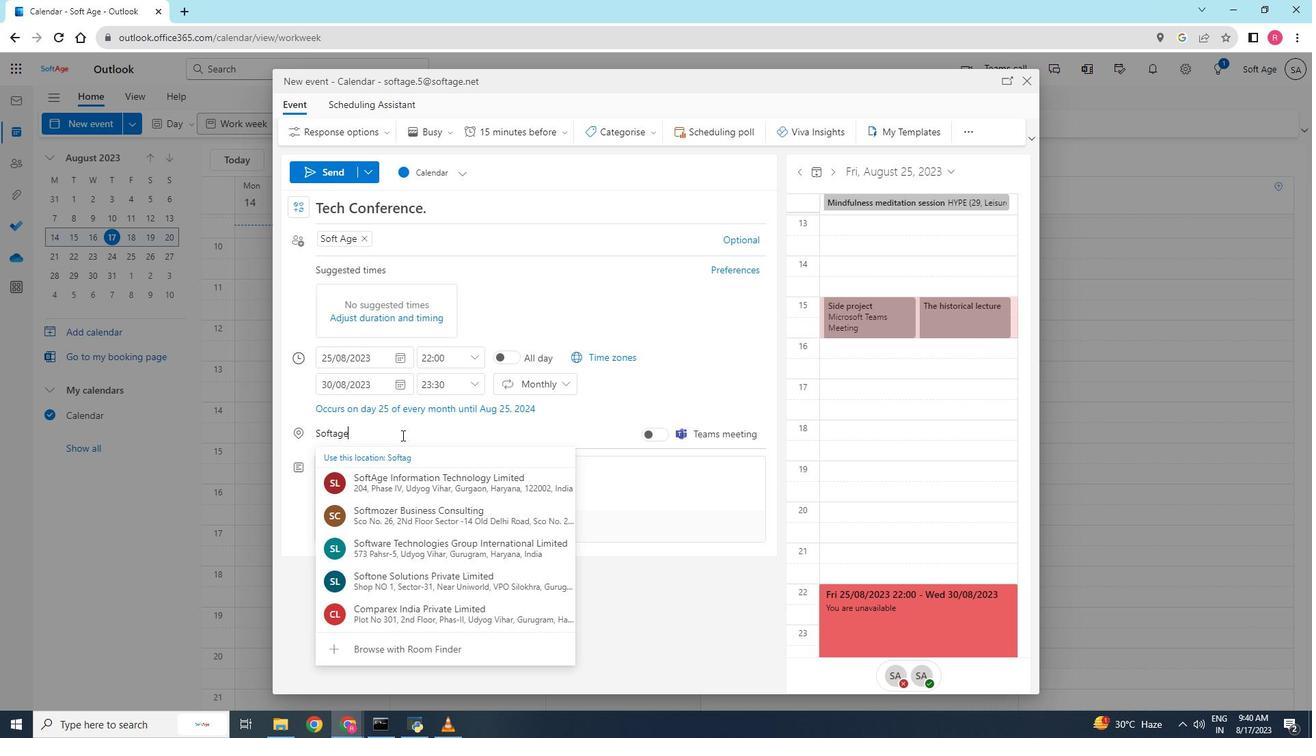 
Action: Mouse moved to (437, 490)
Screenshot: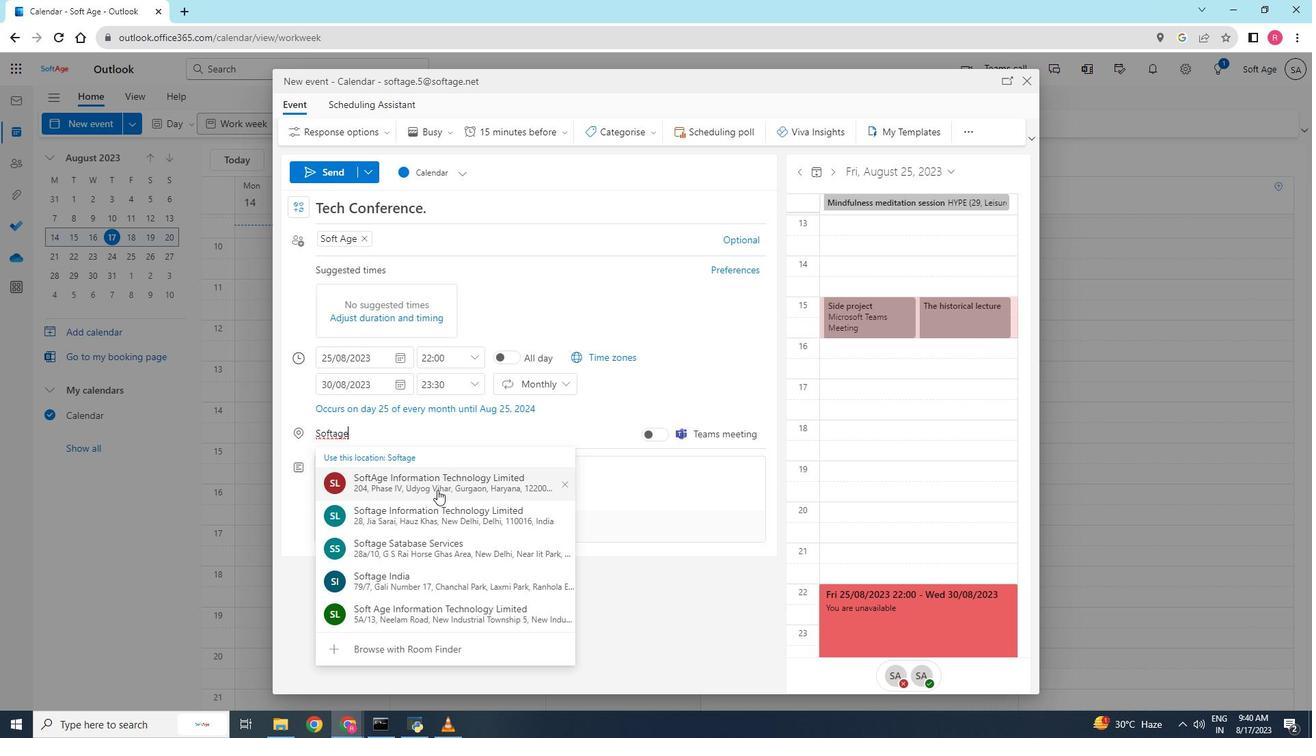 
Action: Mouse pressed left at (437, 490)
Screenshot: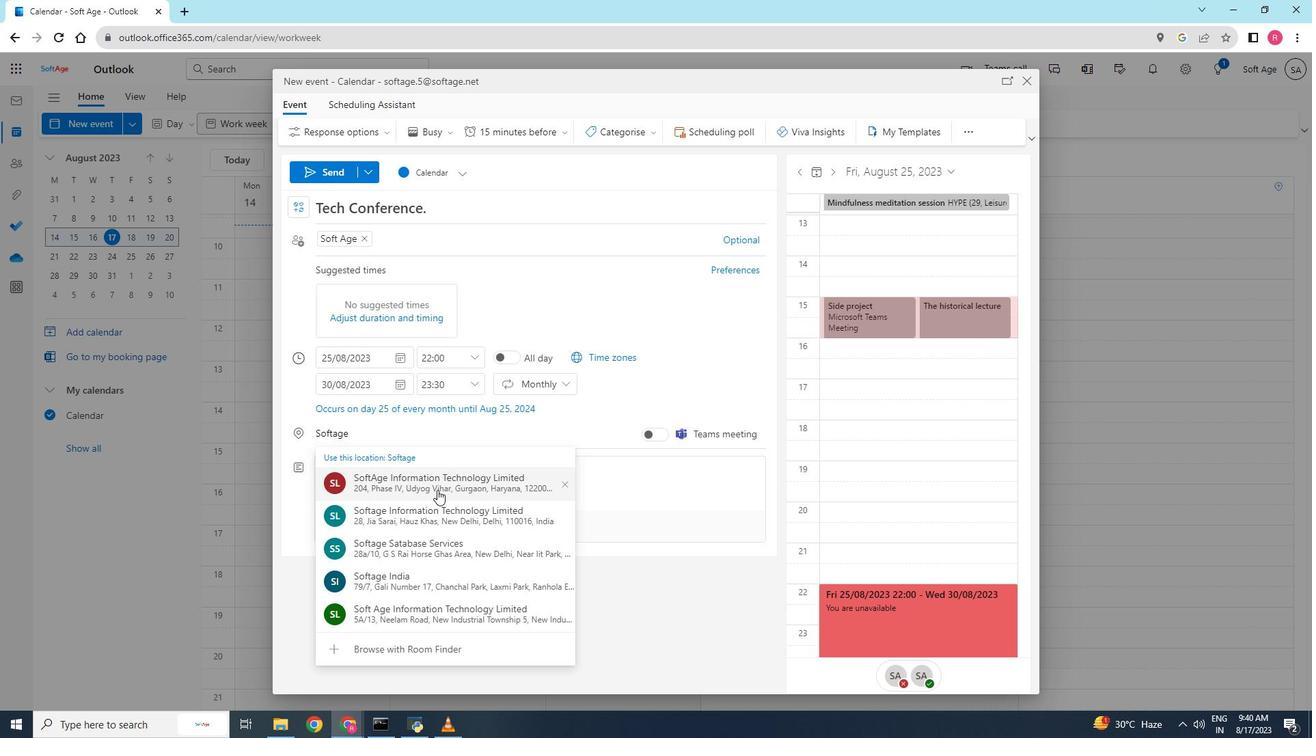 
Action: Mouse moved to (427, 490)
Screenshot: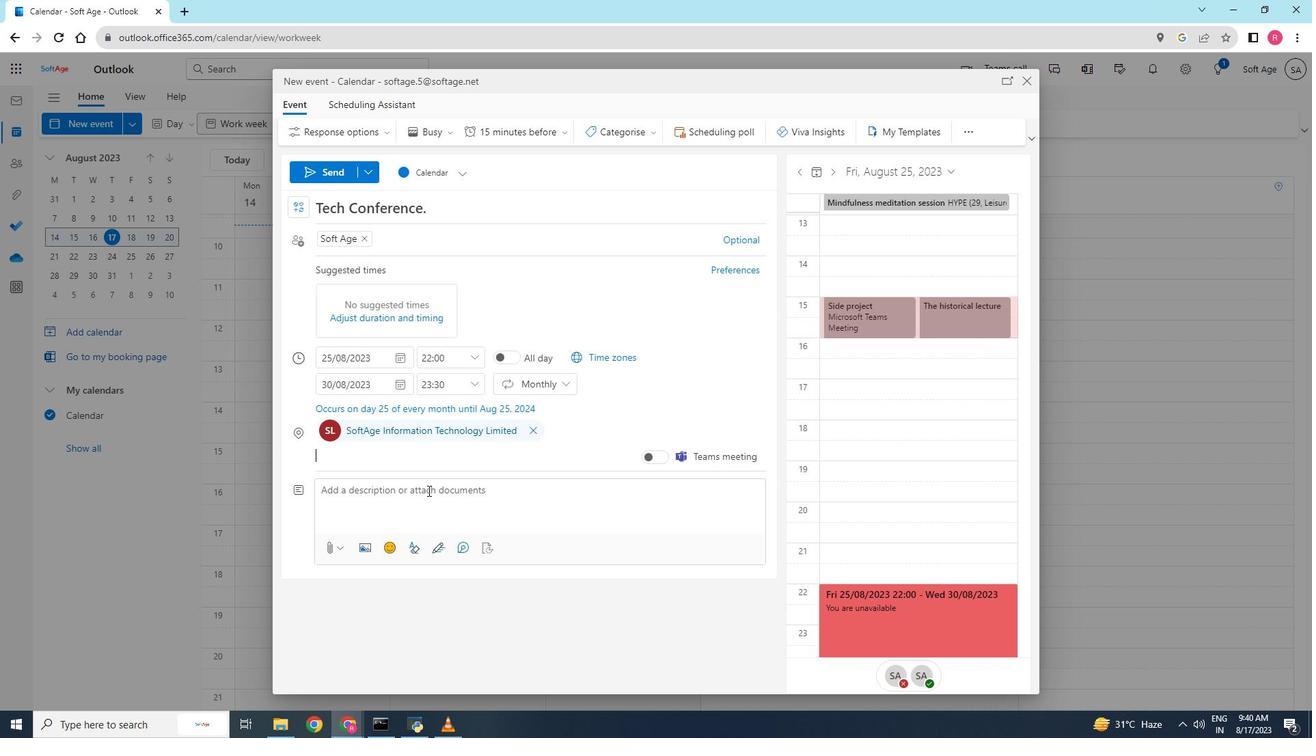 
Action: Mouse pressed left at (427, 490)
Screenshot: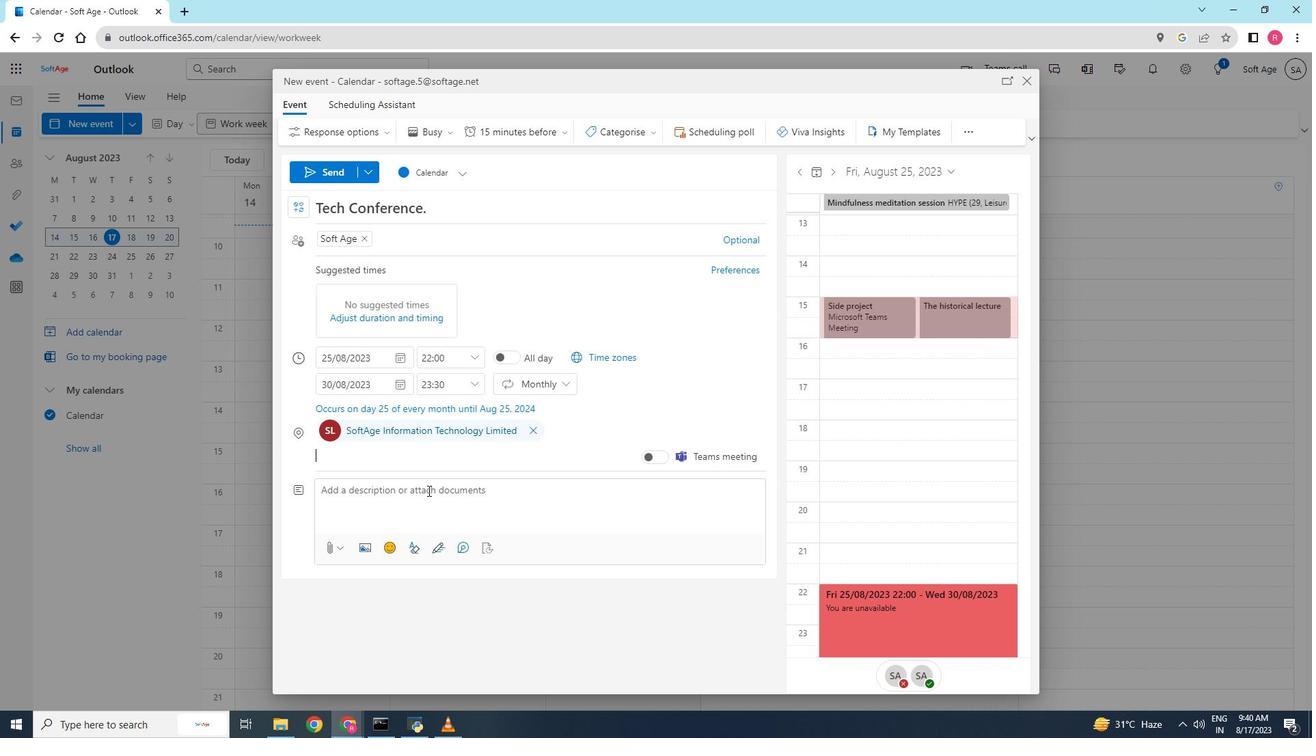 
Action: Mouse moved to (401, 625)
Screenshot: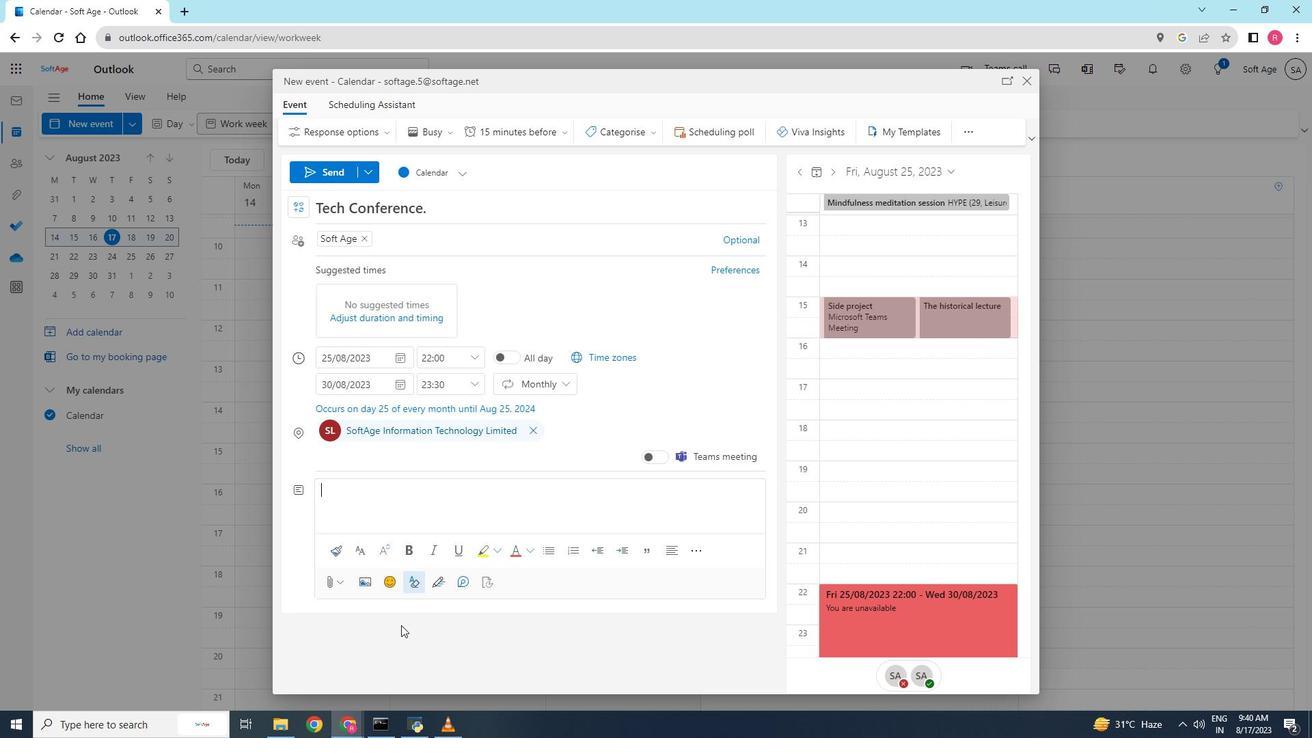 
Action: Key pressed <Key.shift><Key.shift><Key.shift><Key.shift>Join<Key.space>me<Key.space>for<Key.space>insightful<Key.space>sed<Key.backspace>ssion<Key.space>at<Key.space>the<Key.space><Key.shift>Tec<Key.space><Key.shift>Conference,<Key.space>whr<Key.backspace>ew<Key.backspace>re<Key.space>we'll<Key.space>be<Key.space>delving<Key.space>into<Key.space>exxt<Key.backspace><Key.backspace>t<Key.backspace>x<Key.backspace>cting<Key.space>future<Key.space>of<Key.space>technology,<Key.space><Key.backspace><Key.backspace>.<Key.space><Key.shift><Key.shift><Key.shift><Key.shift><Key.shift><Key.shift><Key.shift><Key.shift><Key.shift><Key.shift><Key.shift><Key.shift><Key.shift><Key.shift><Key.shift><Key.shift><Key.shift><Key.shift><Key.shift><Key.shift><Key.shift><Key.shift><Key.shift><Key.shift><Key.shift><Key.shift>This<Key.space>
Screenshot: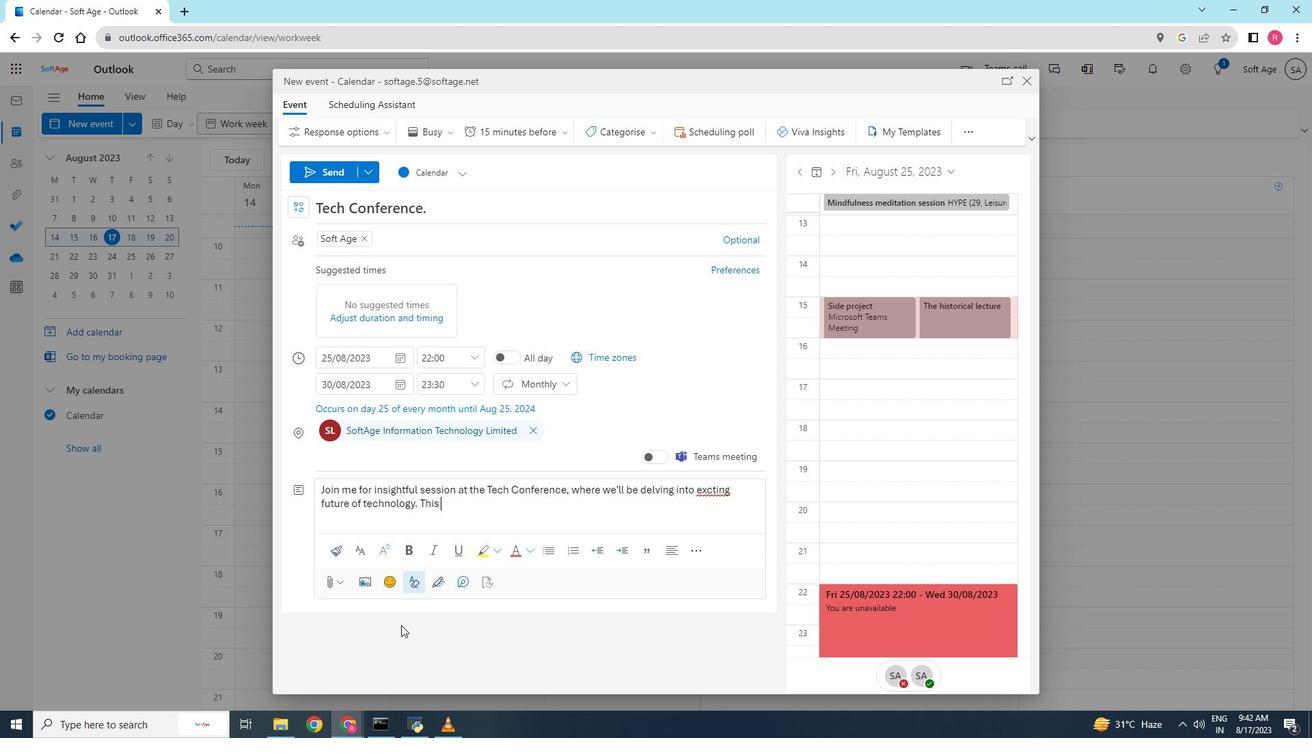 
Action: Mouse moved to (711, 491)
Screenshot: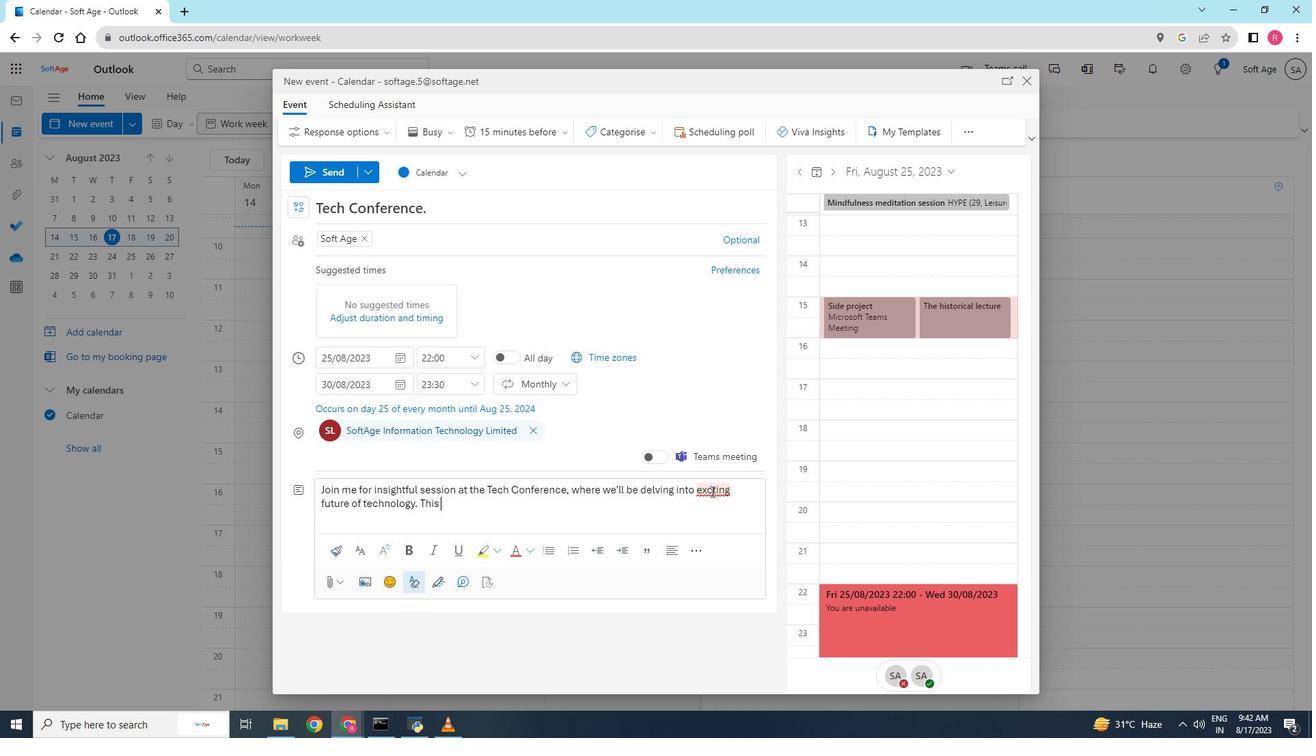 
Action: Mouse pressed left at (711, 491)
Screenshot: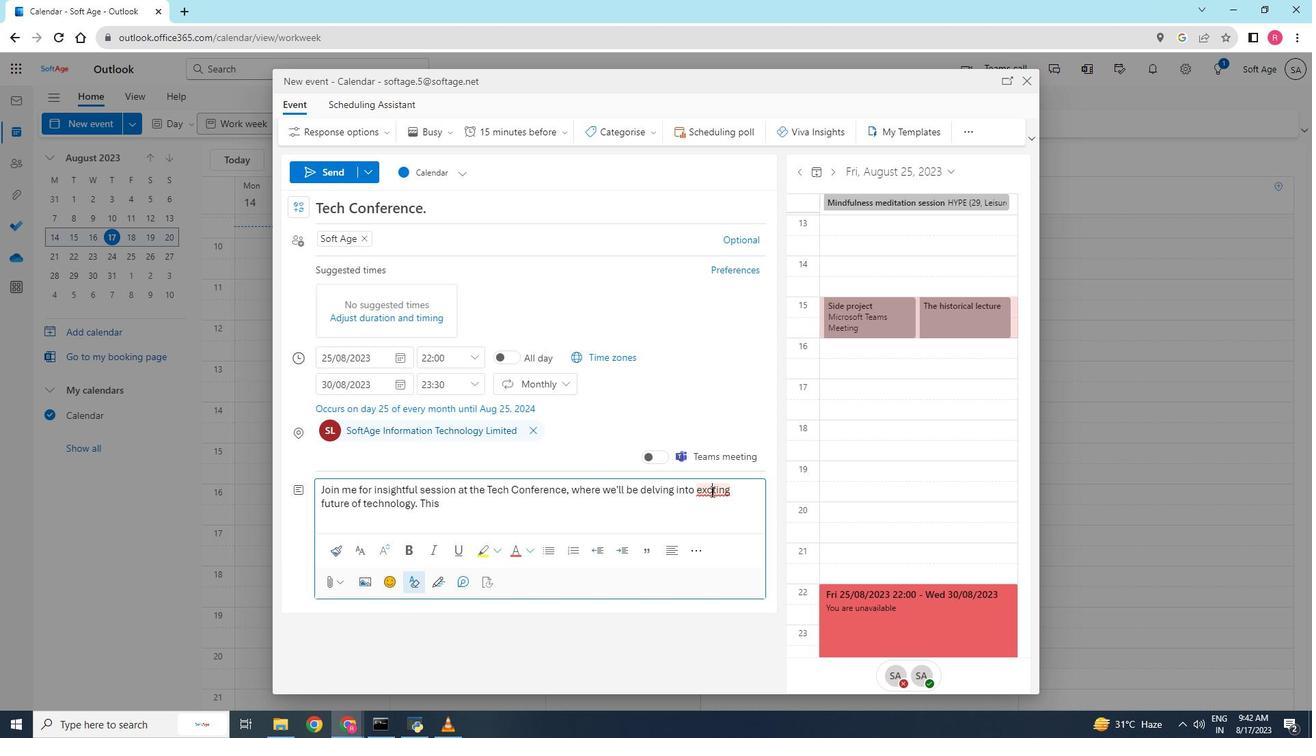 
Action: Mouse pressed right at (711, 491)
Screenshot: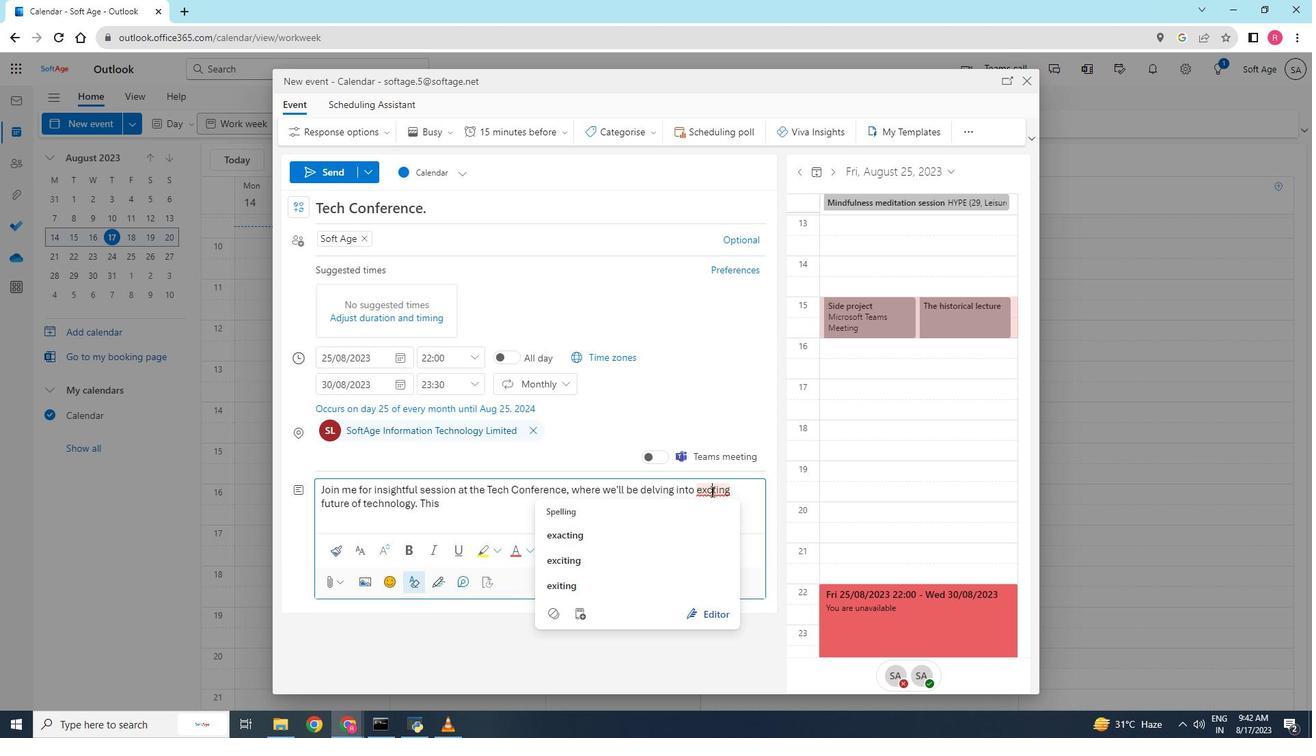 
Action: Mouse pressed right at (711, 491)
Screenshot: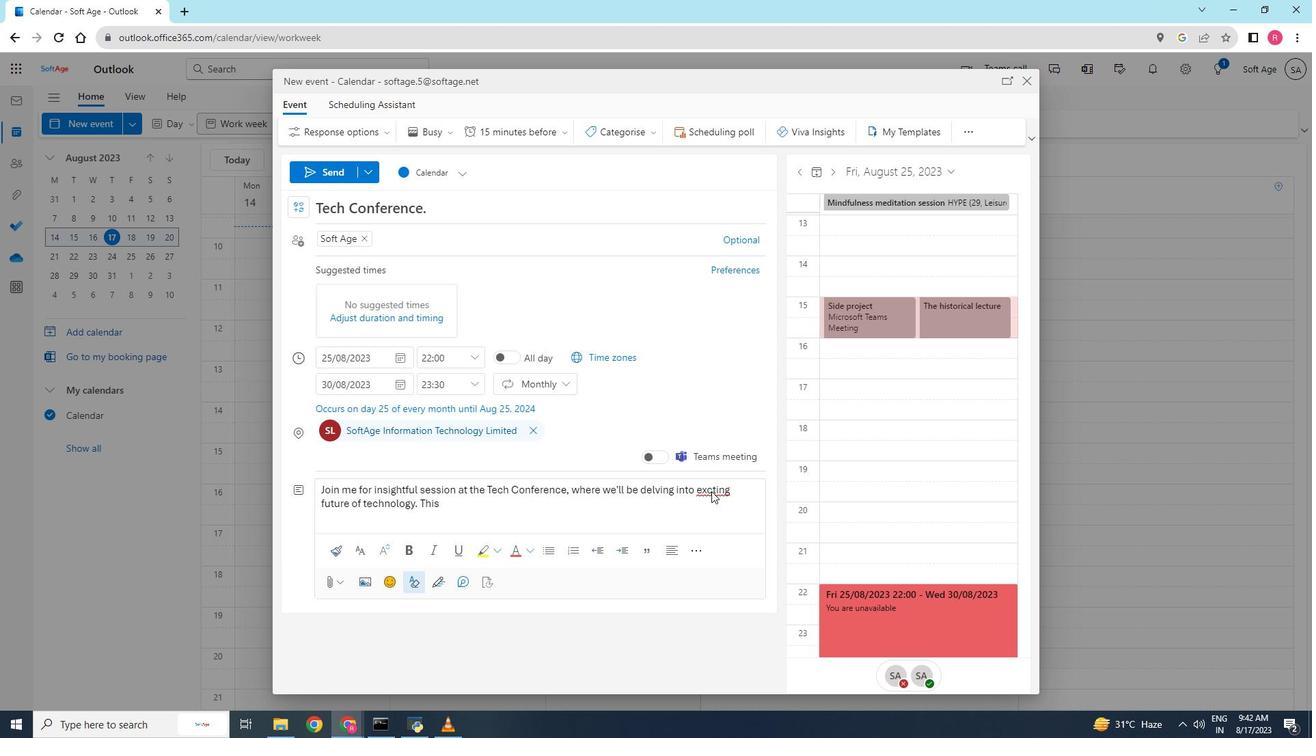 
Action: Mouse moved to (676, 507)
Screenshot: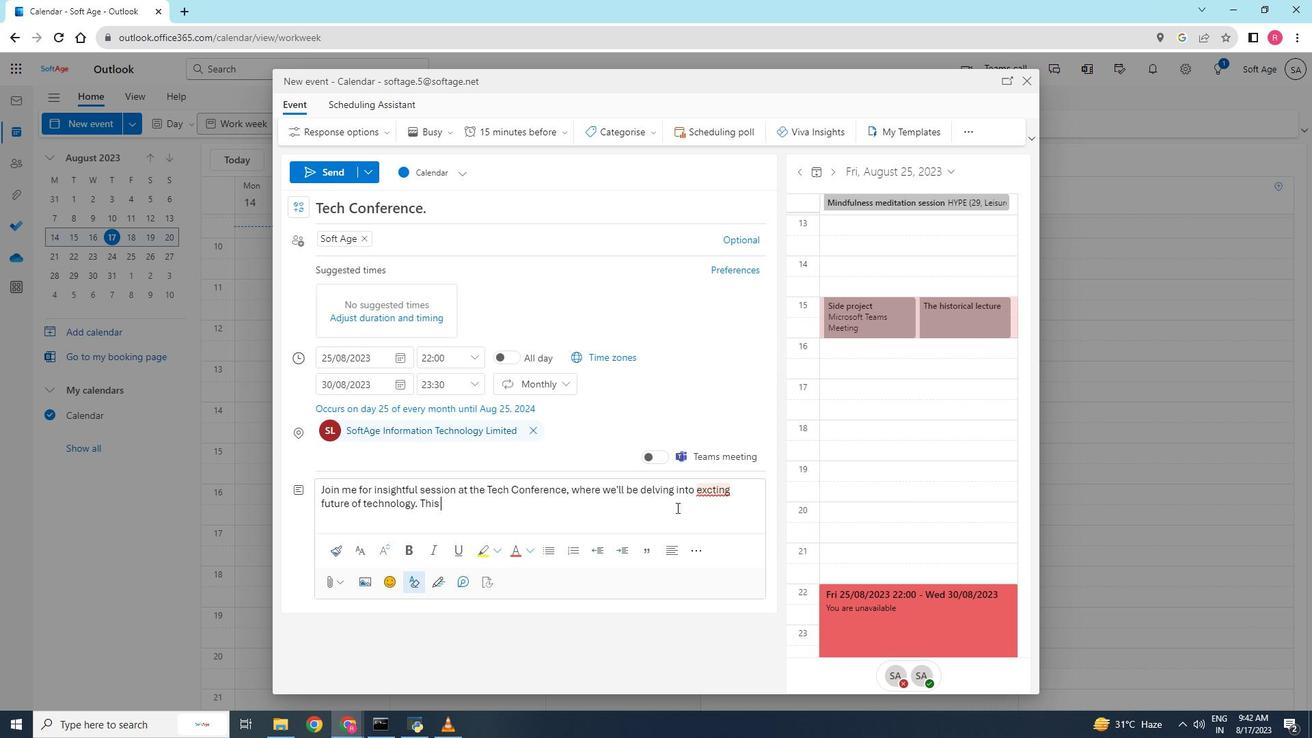 
Action: Mouse pressed left at (676, 507)
Screenshot: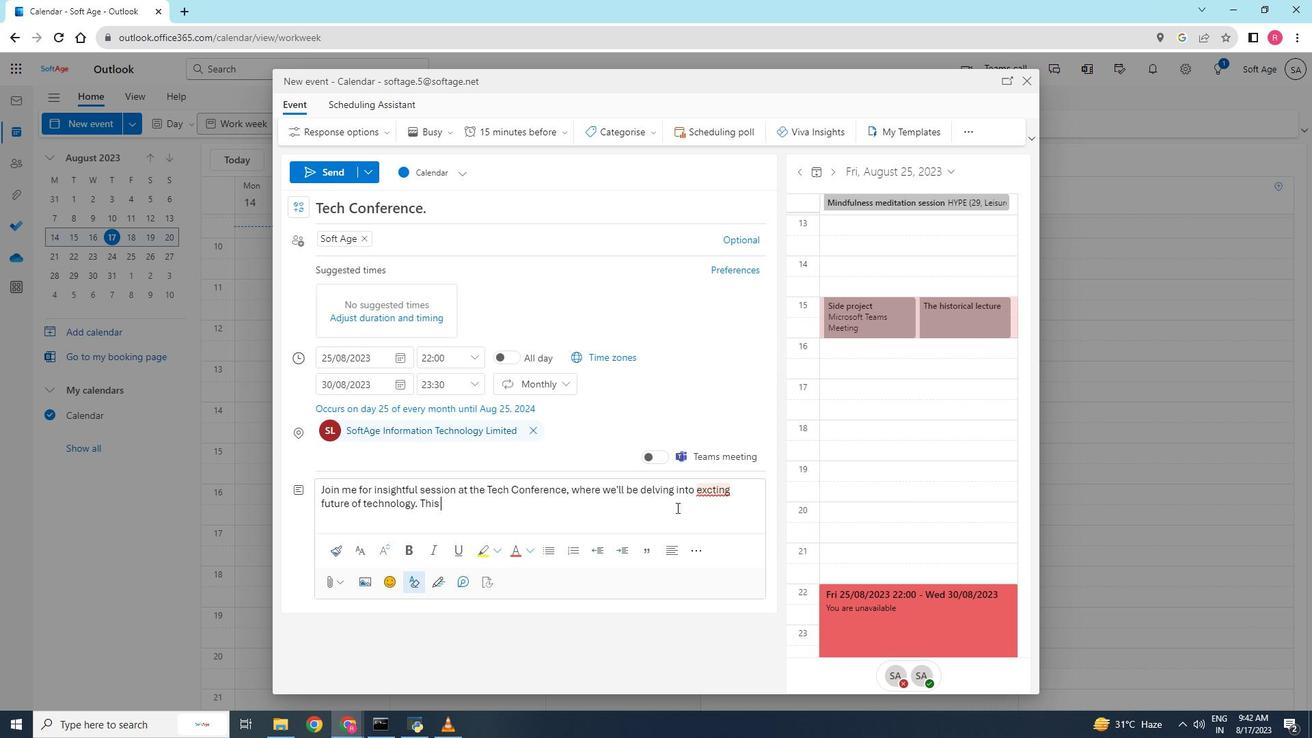 
Action: Mouse moved to (706, 489)
Screenshot: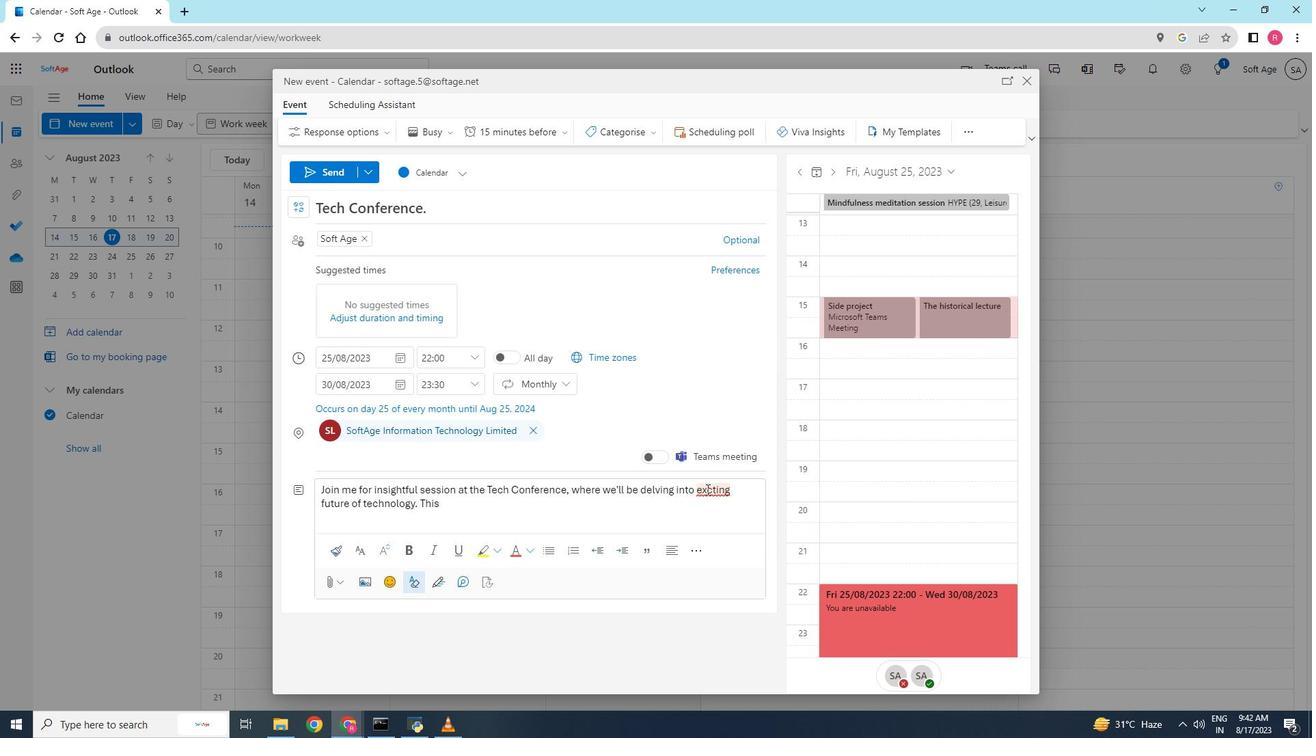 
Action: Mouse pressed right at (706, 489)
Screenshot: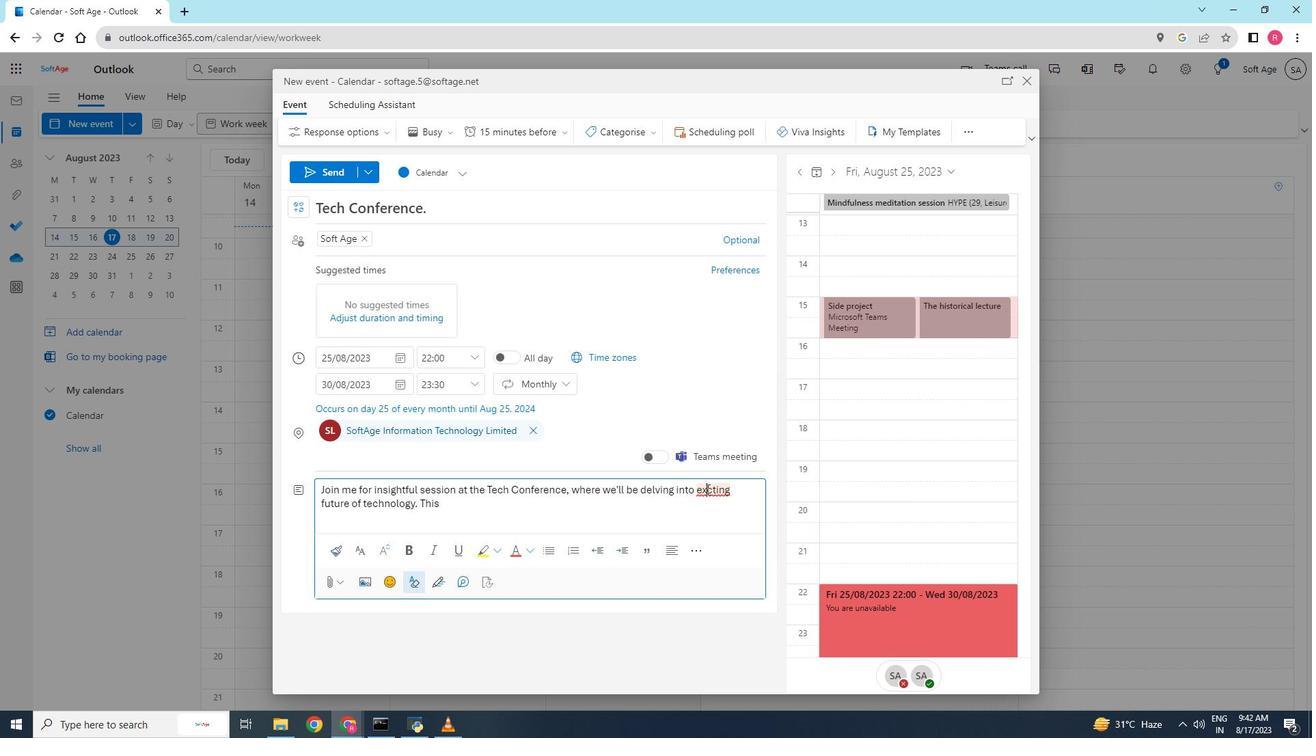 
Action: Mouse moved to (694, 529)
Screenshot: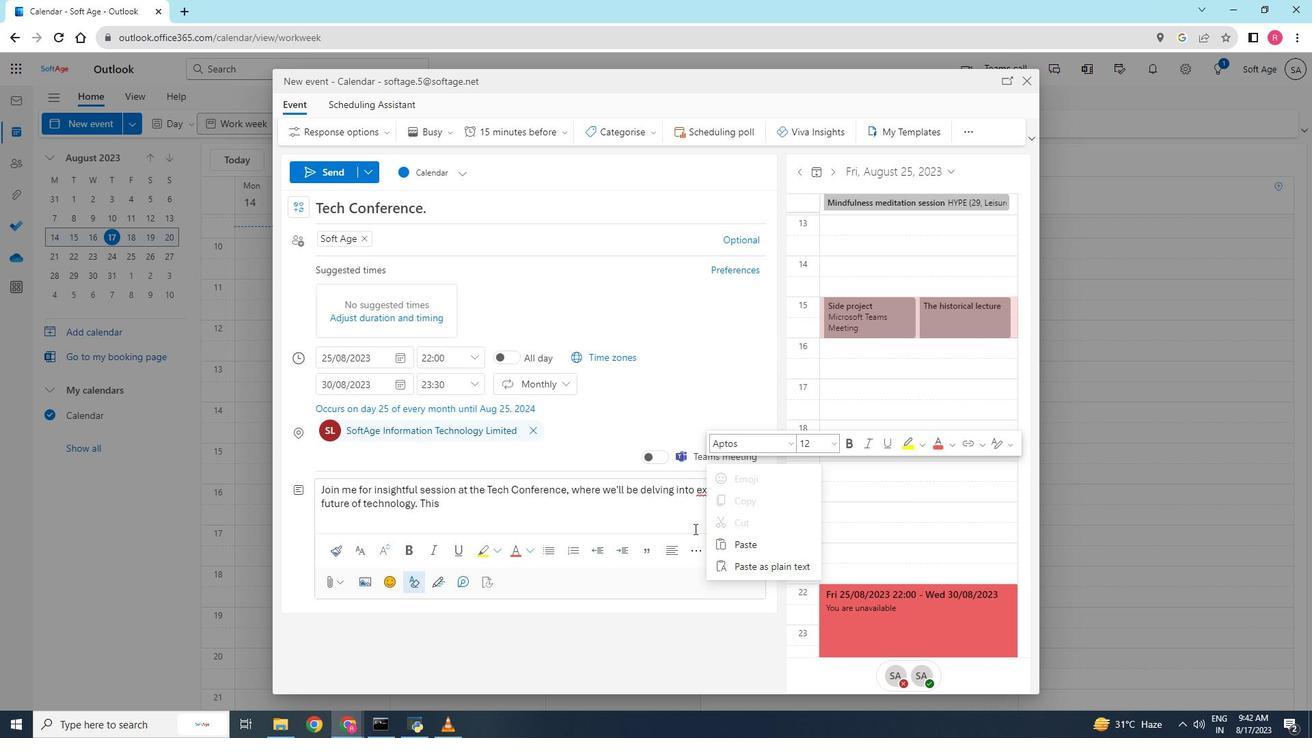 
Action: Mouse pressed left at (694, 529)
Screenshot: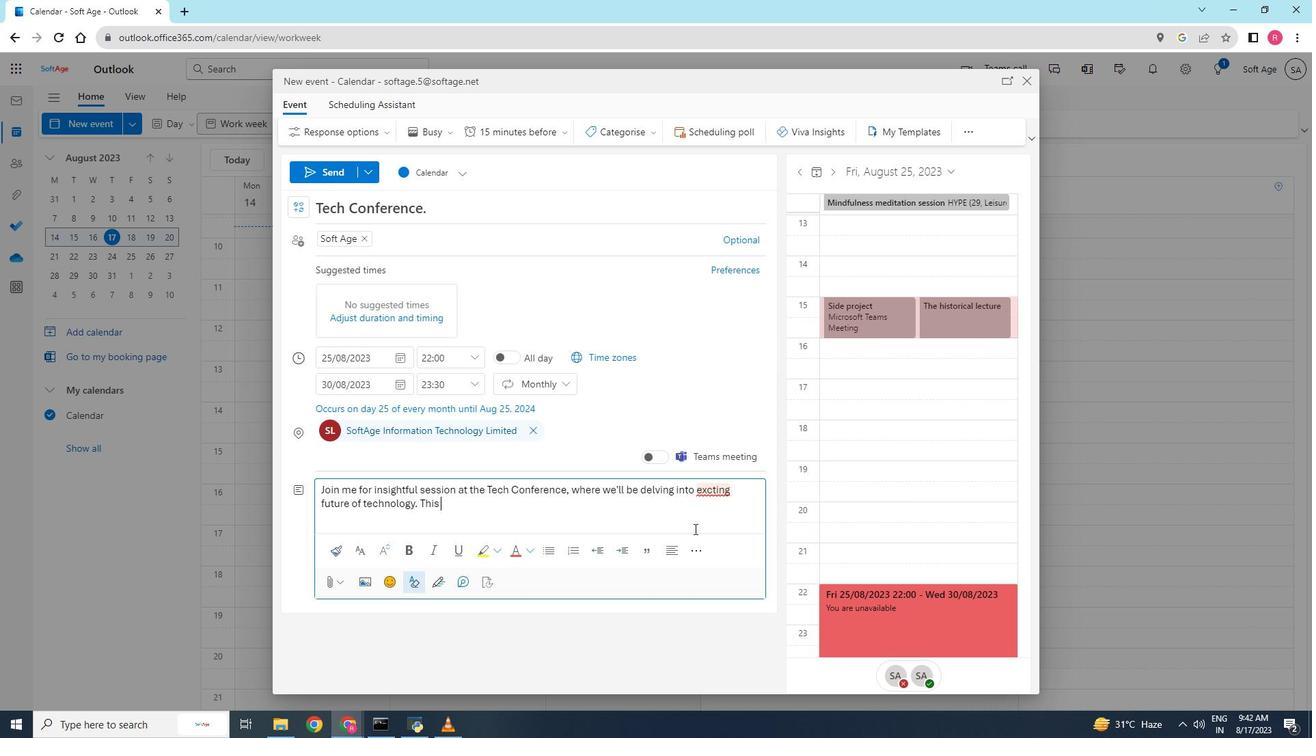 
Action: Mouse moved to (739, 488)
Screenshot: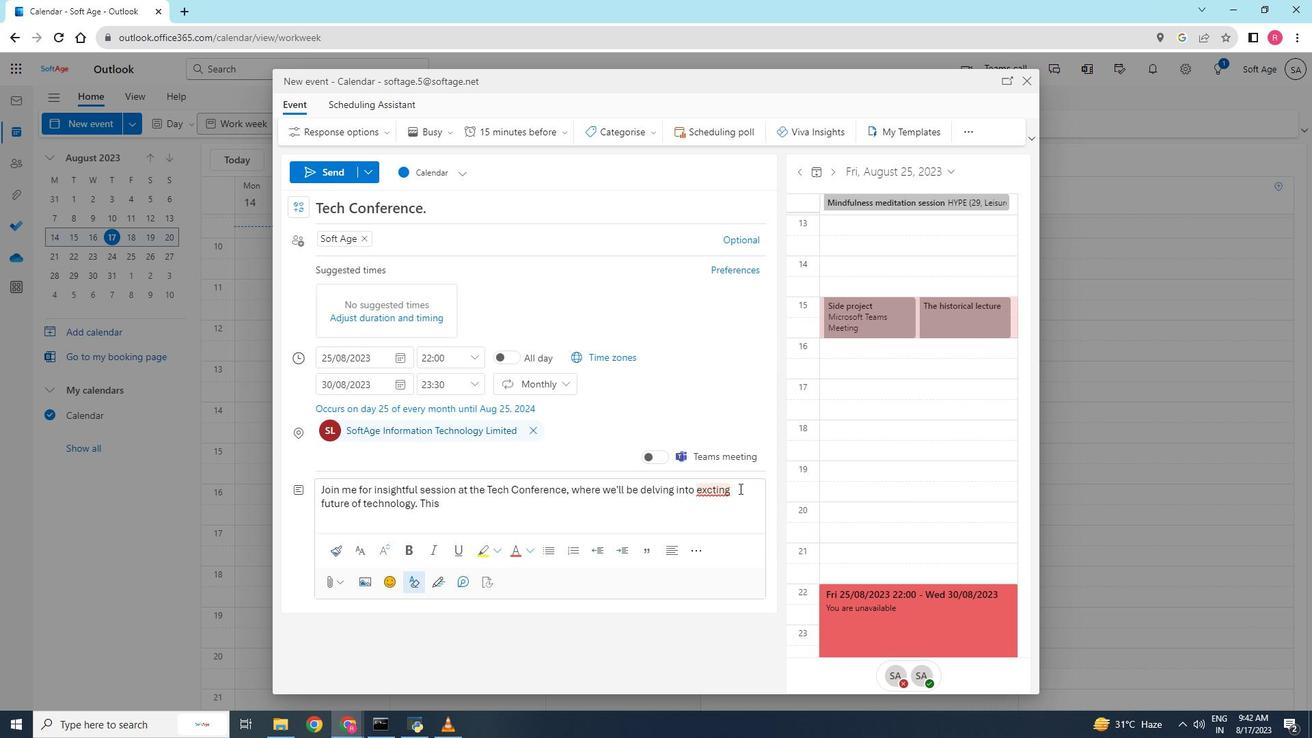 
Action: Mouse pressed left at (739, 488)
Screenshot: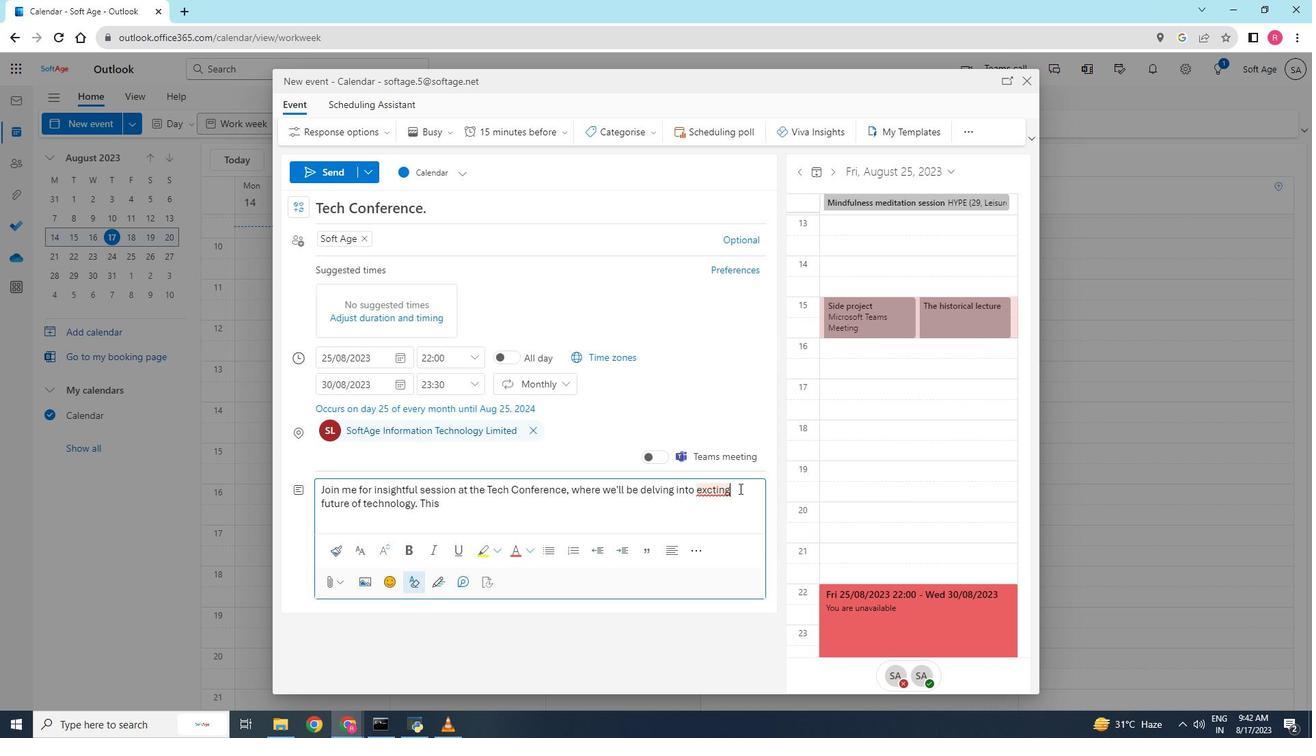 
Action: Key pressed <Key.backspace><Key.backspace><Key.backspace><Key.backspace>itinf<Key.backspace>g
Screenshot: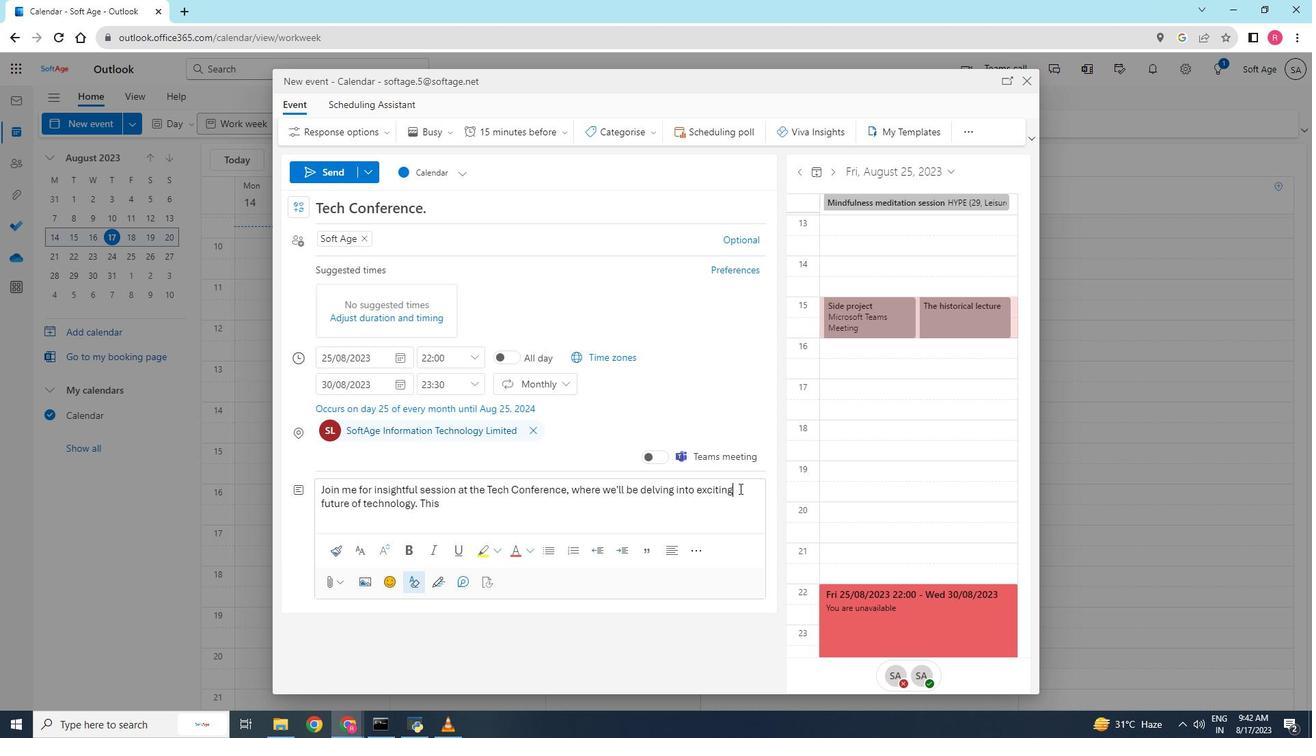 
Action: Mouse moved to (453, 501)
Screenshot: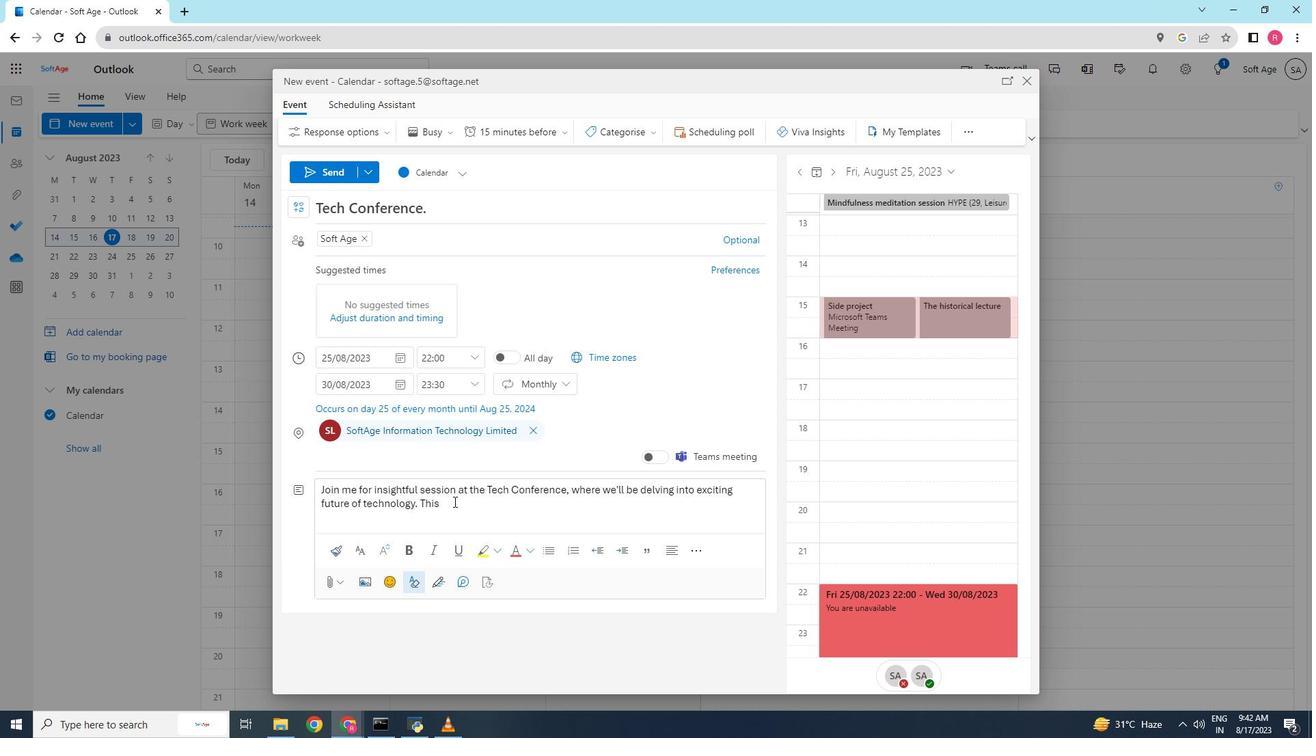 
Action: Mouse pressed left at (453, 501)
Screenshot: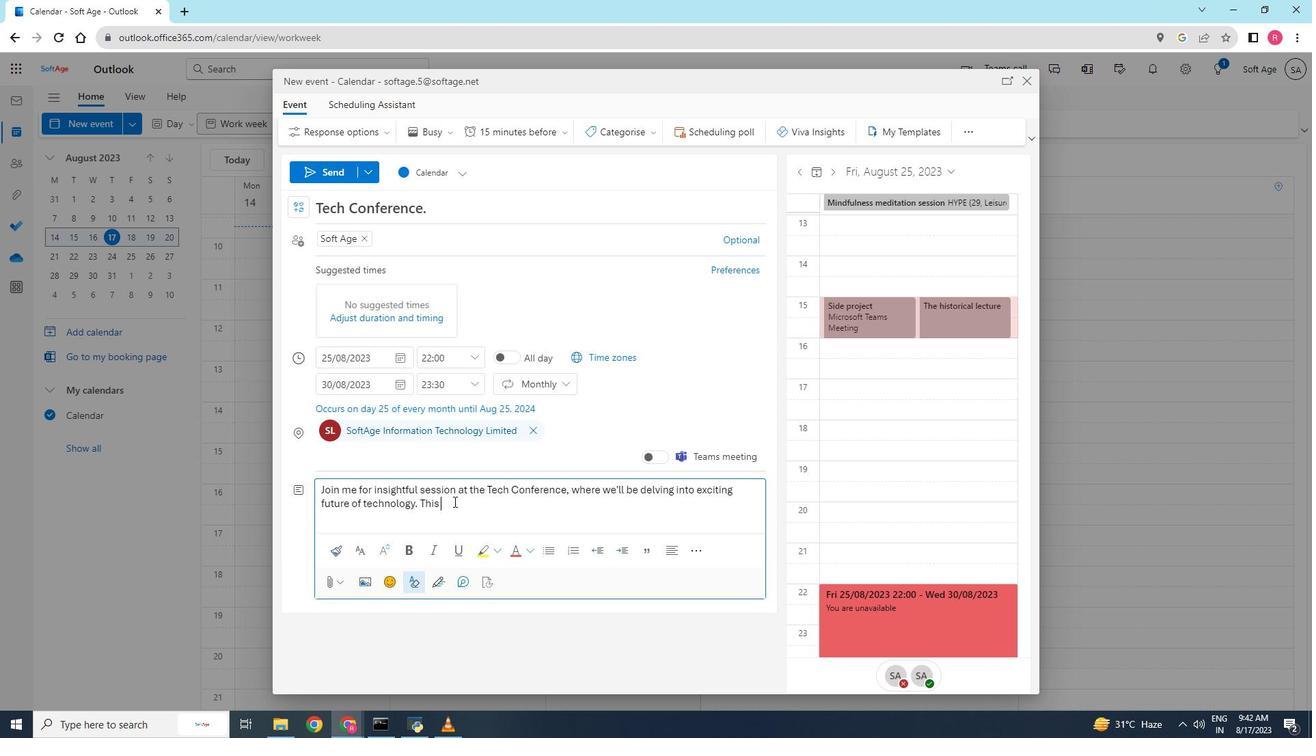 
Action: Key pressed session<Key.space>promises<Key.space>to<Key.space>offer<Key.space>a<Key.space>deep<Key.space>dive<Key.space>into<Key.space>the<Key.space>latest<Key.space>trends,<Key.space>innovations<Key.space><Key.backspace>,<Key.space>and<Key.space>discussions<Key.space>shaping<Key.space>the<Key.space>tech<Key.space>landscape.<Key.enter>
Screenshot: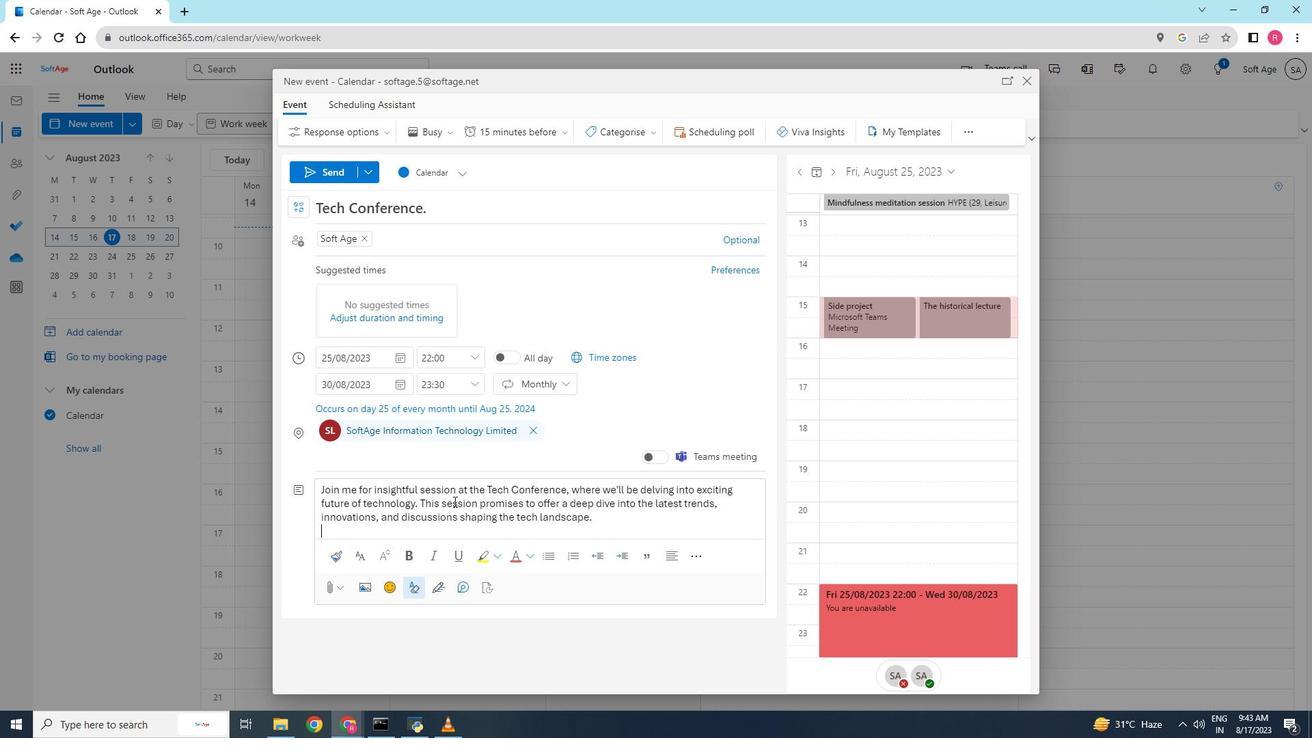 
Action: Mouse moved to (609, 525)
Screenshot: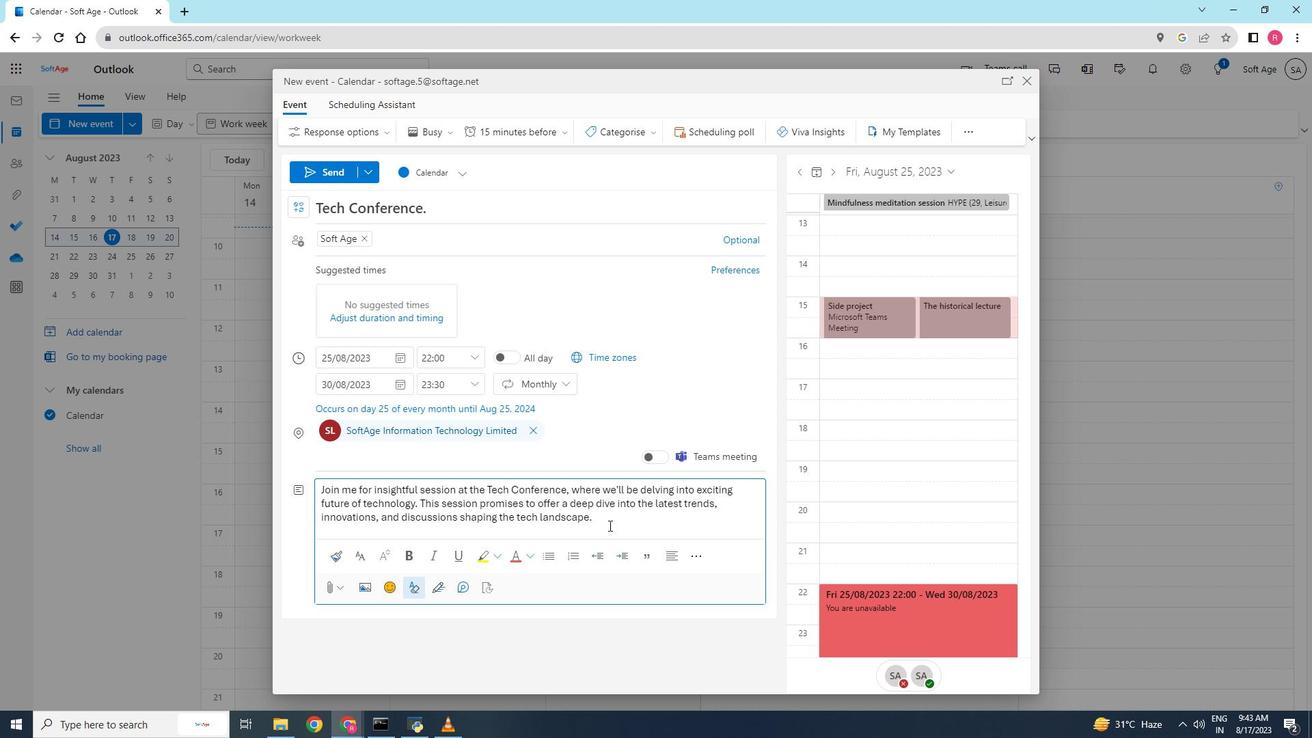 
Action: Mouse pressed left at (609, 525)
Screenshot: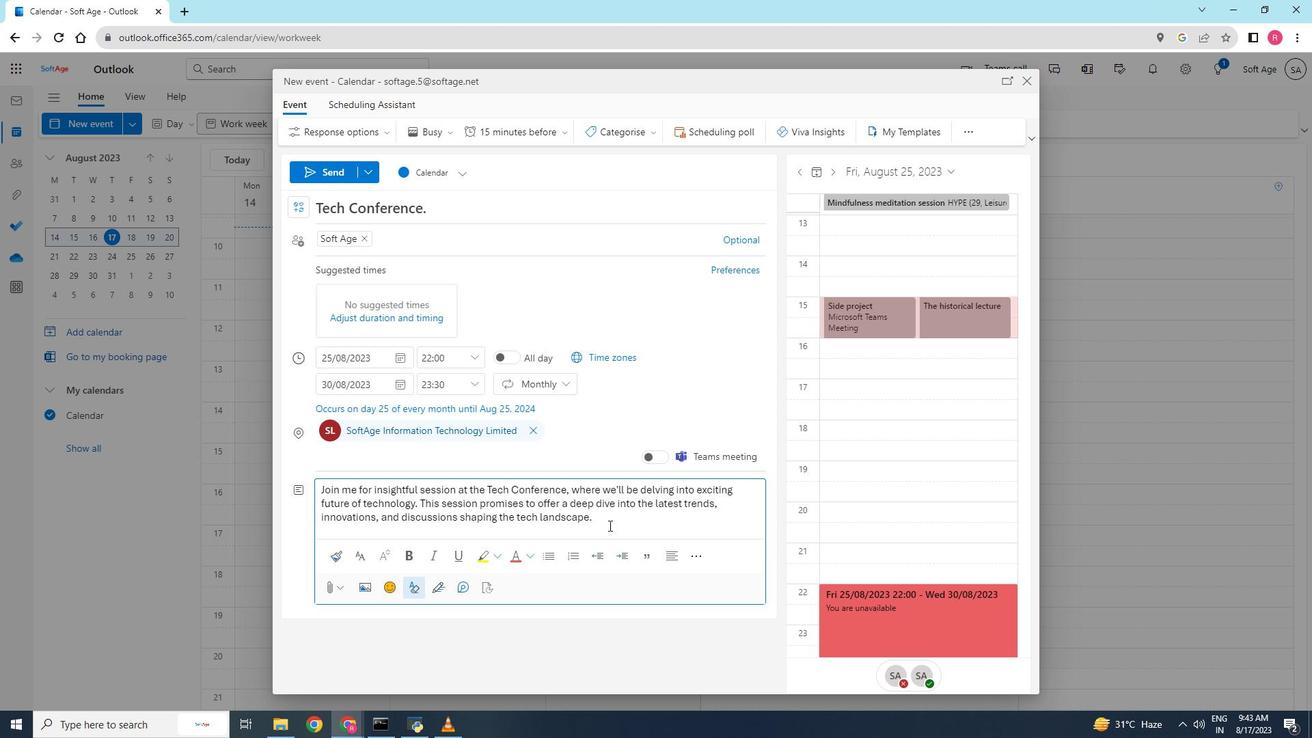 
Action: Mouse moved to (402, 551)
Screenshot: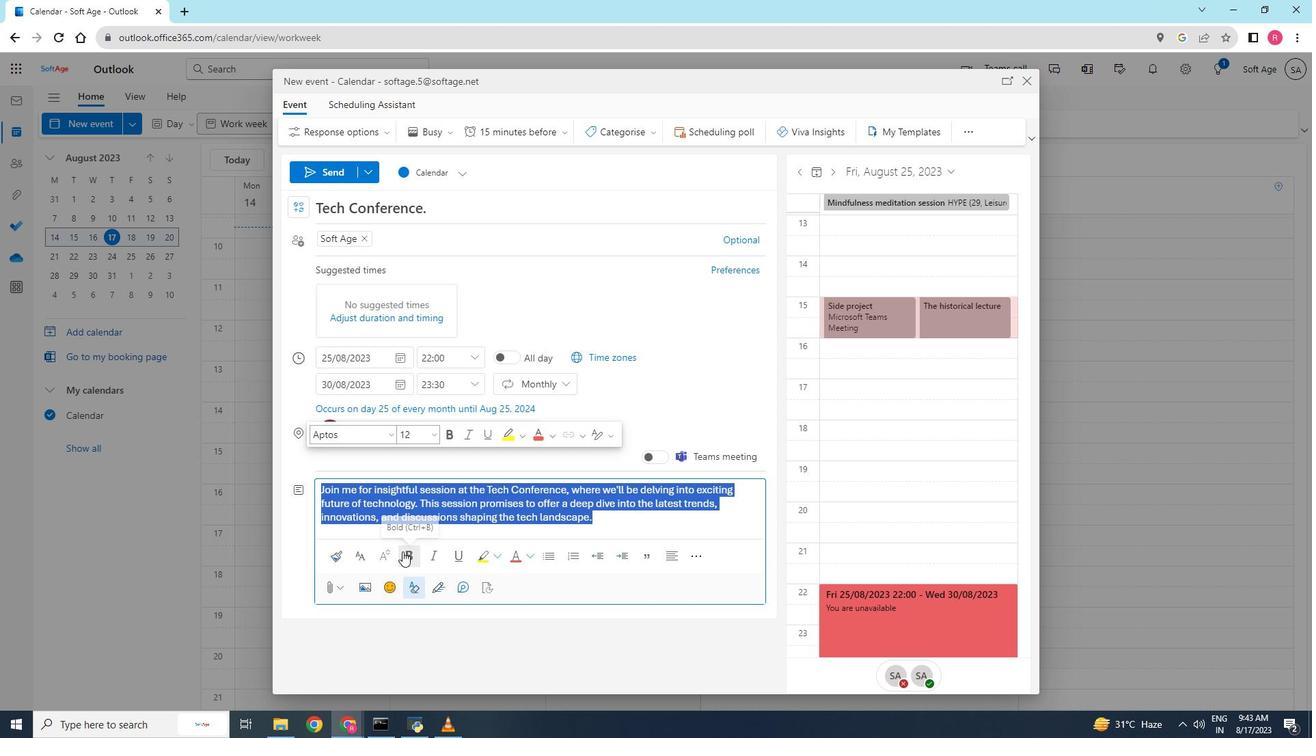 
Action: Mouse pressed left at (402, 551)
Screenshot: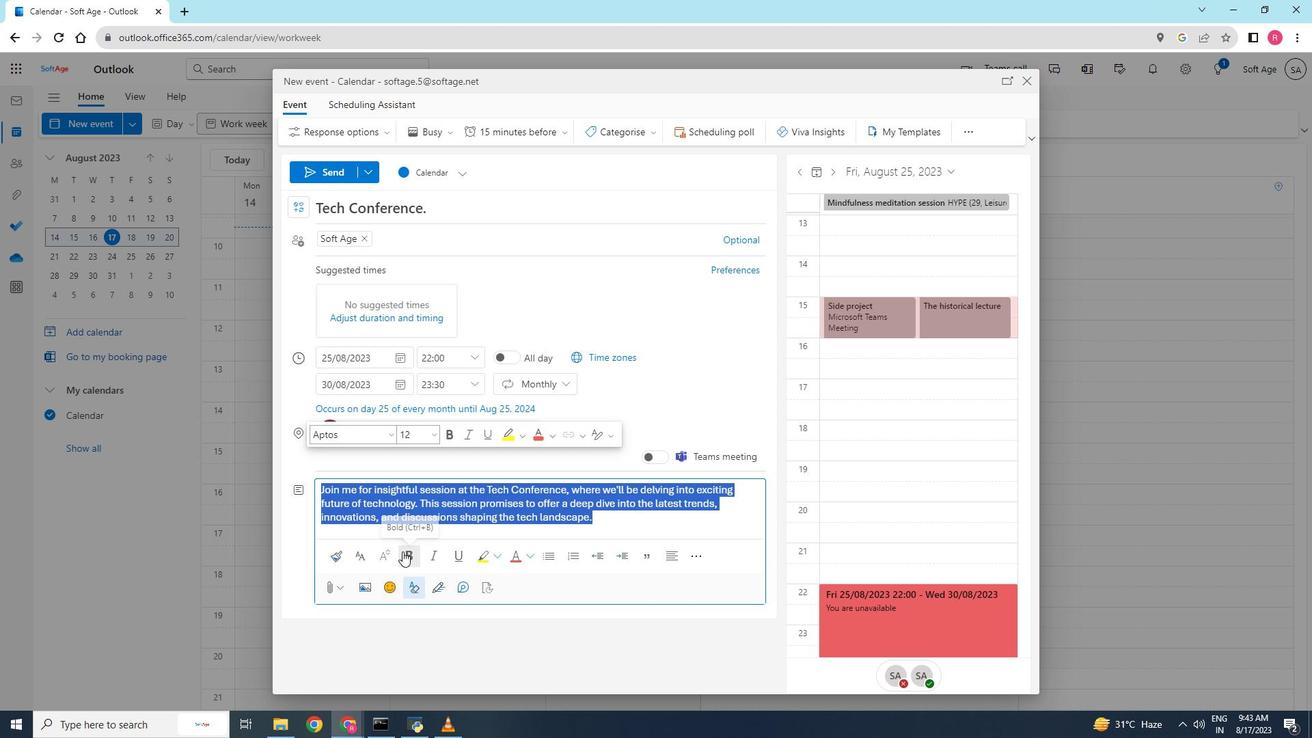 
Action: Mouse moved to (644, 522)
Screenshot: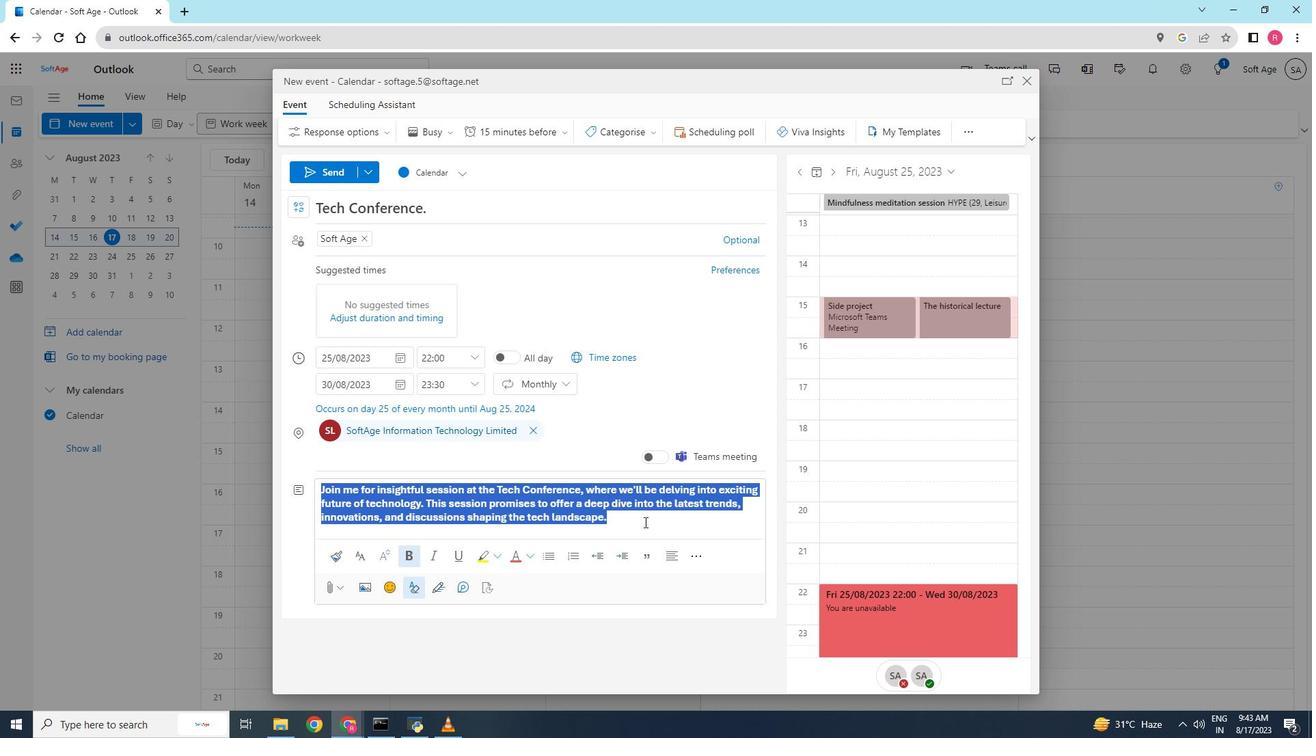 
Action: Mouse pressed left at (644, 522)
Screenshot: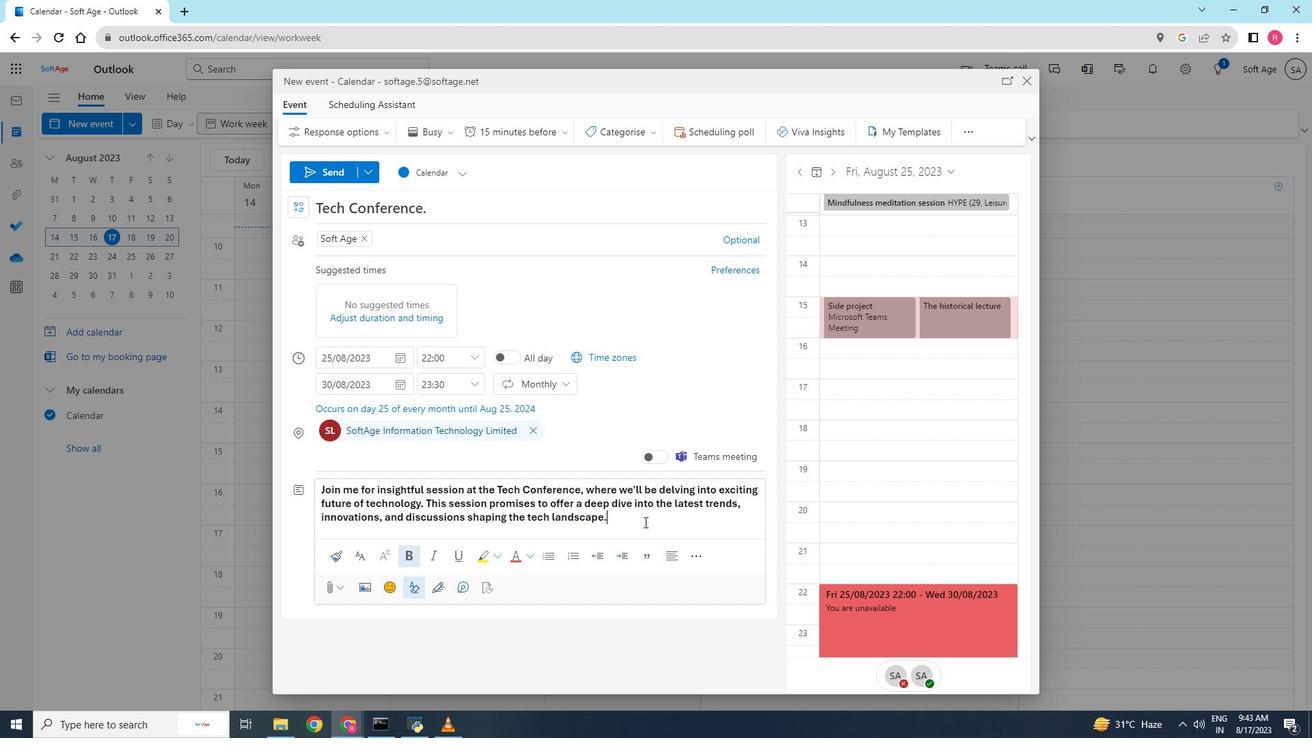 
Action: Mouse moved to (669, 432)
Screenshot: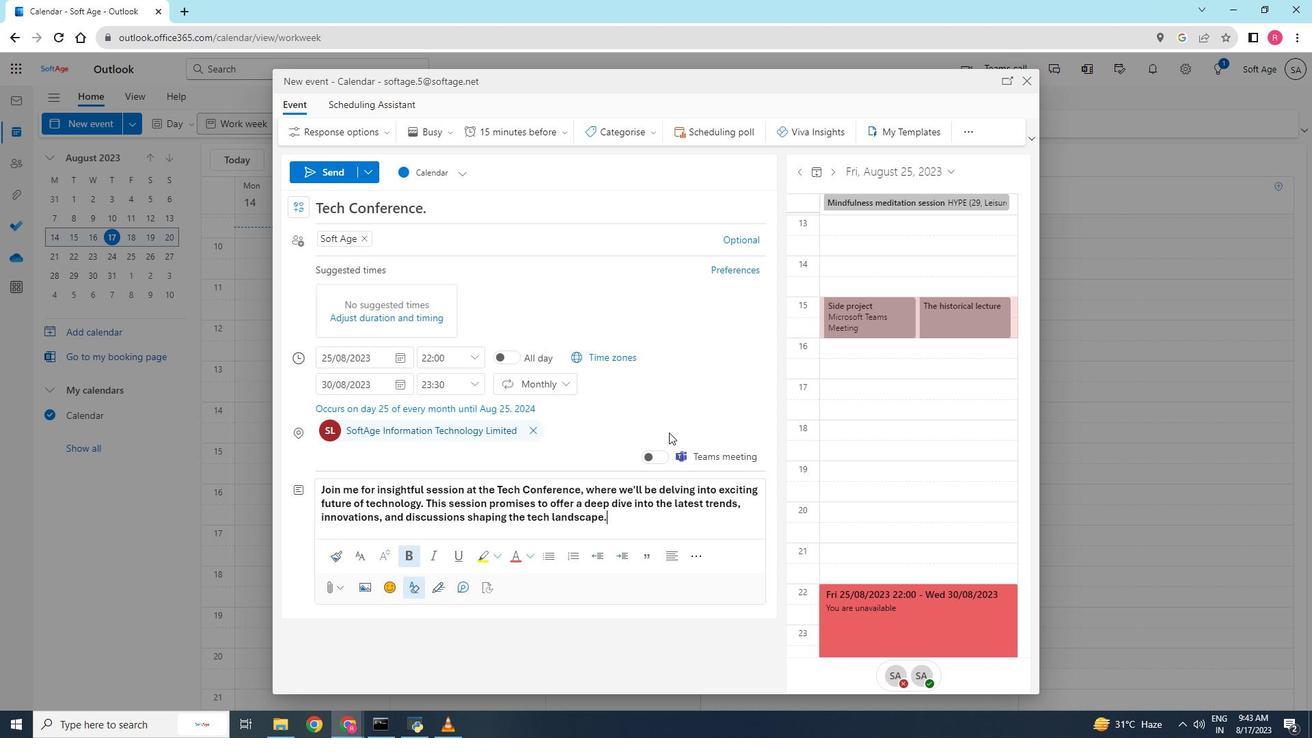
Action: Mouse scrolled (669, 433) with delta (0, 0)
Screenshot: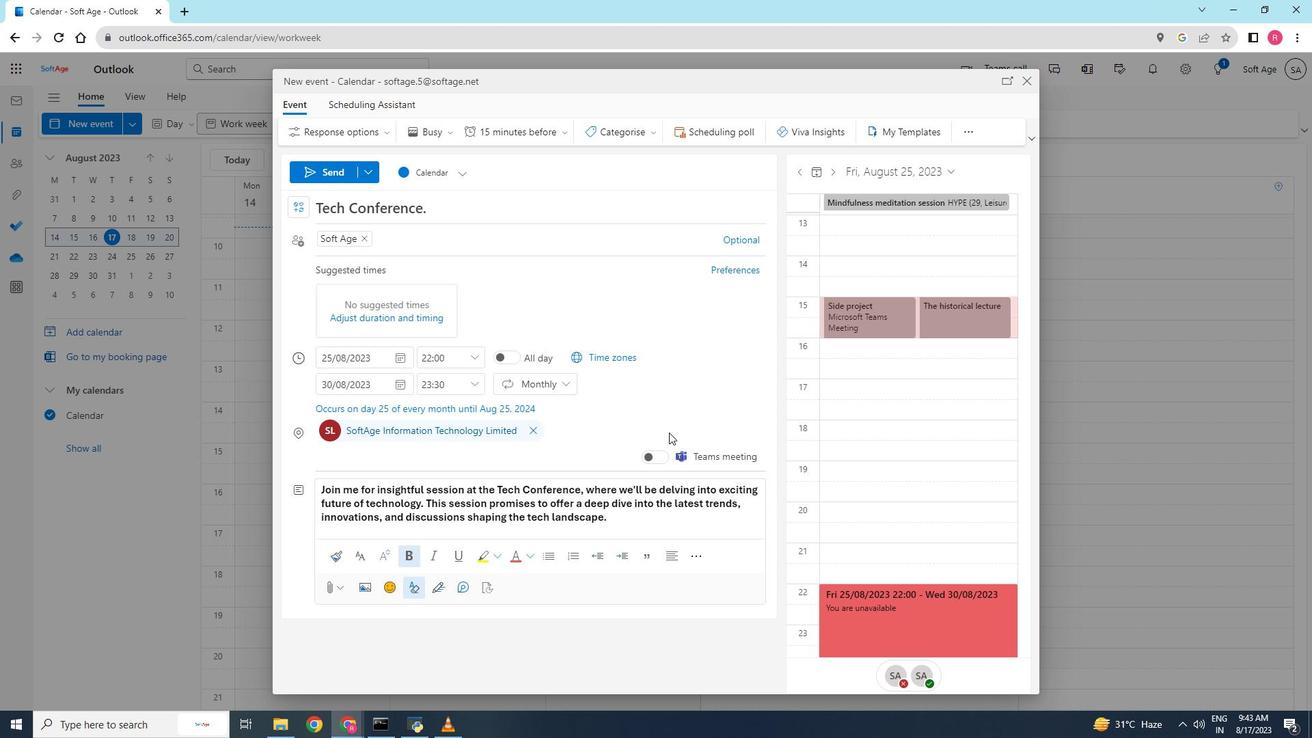 
Action: Mouse scrolled (669, 432) with delta (0, 0)
Screenshot: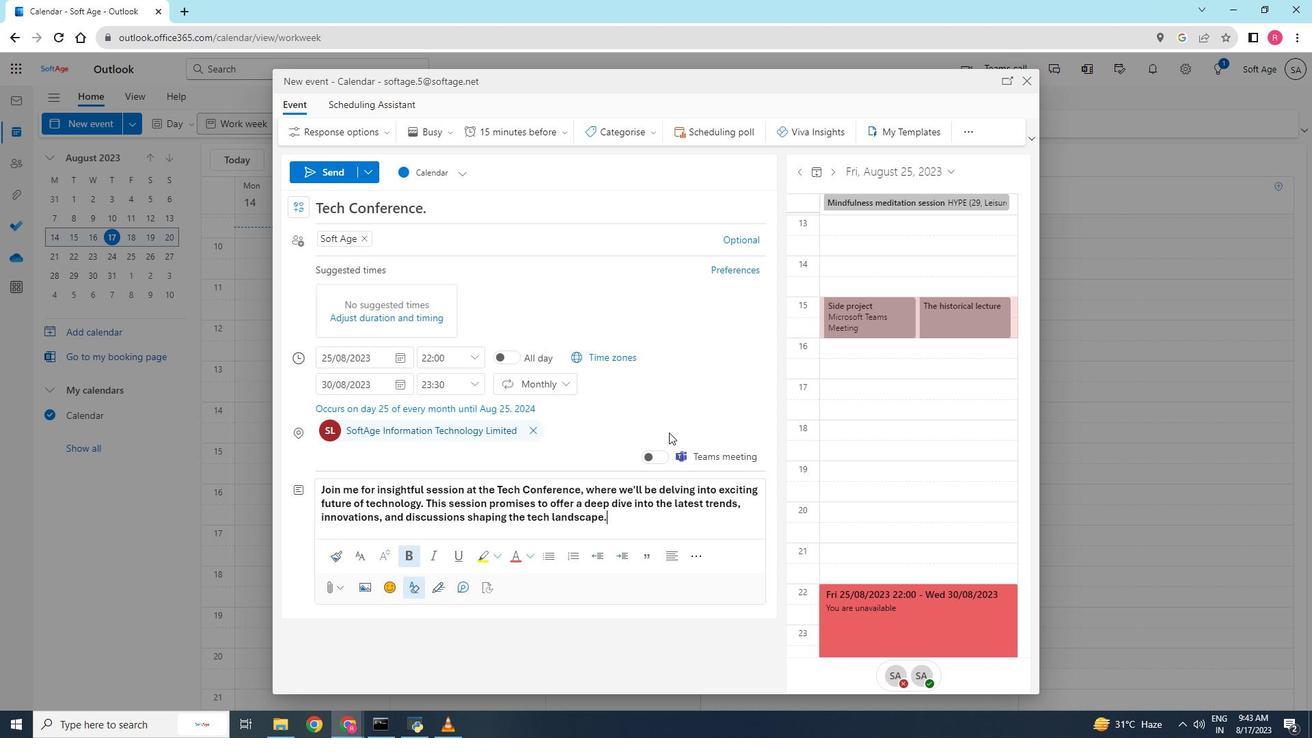 
Action: Mouse moved to (328, 168)
Screenshot: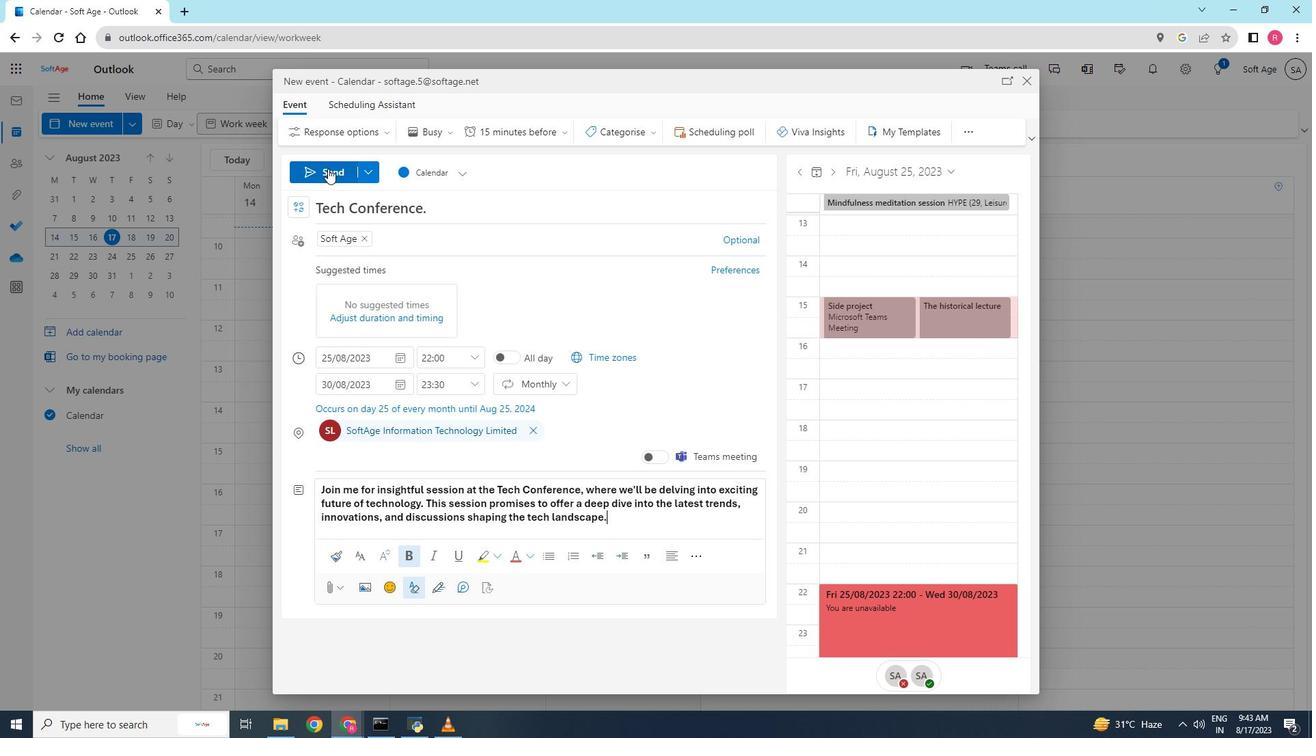
Action: Mouse pressed left at (328, 168)
Screenshot: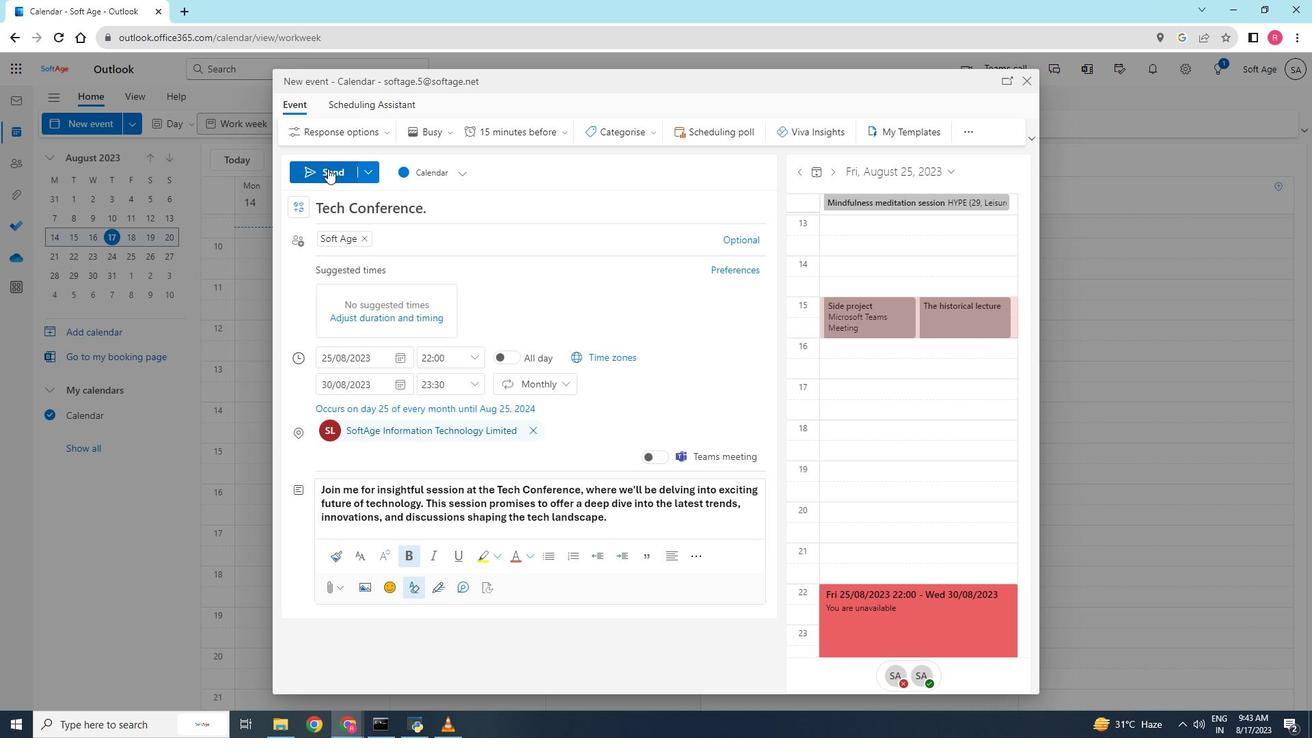 
Action: Mouse moved to (329, 215)
Screenshot: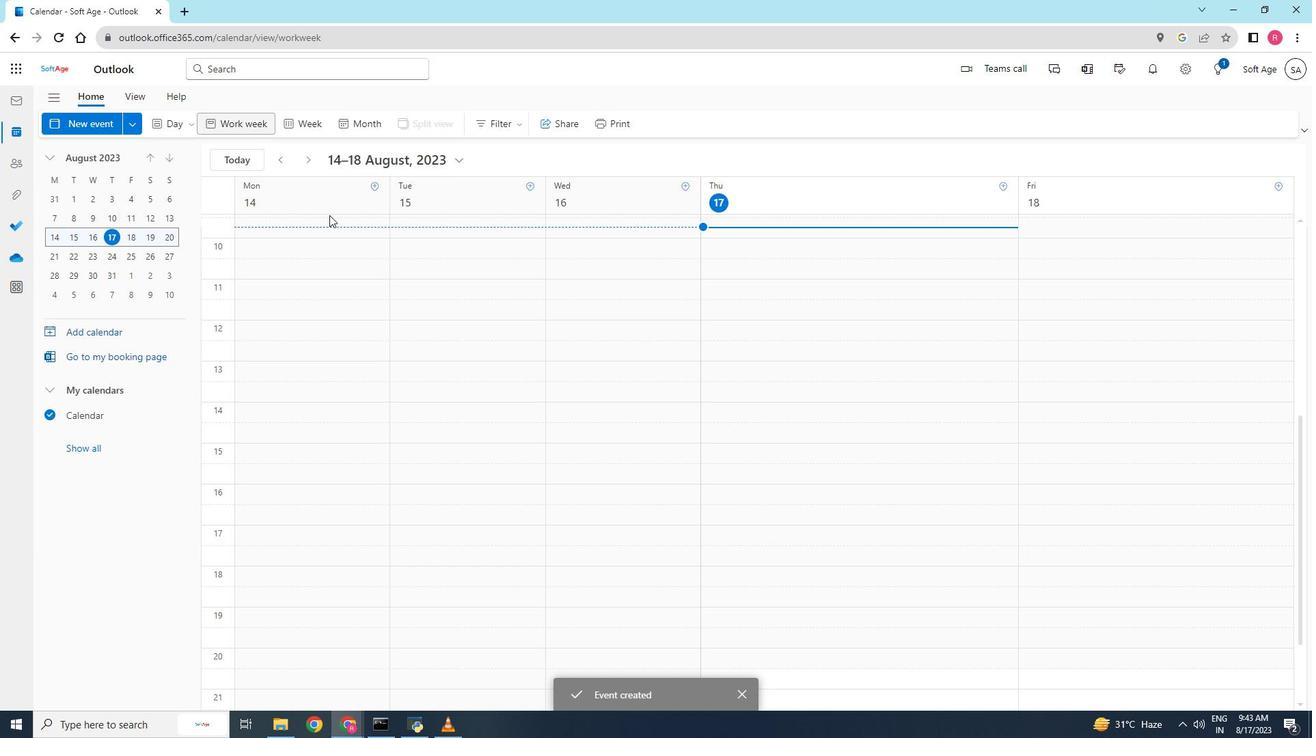 
